 Task: In the  document Dav.odt ,change text color to 'Dark Green' Insert the mentioned shape on left side of the text 'Heart'. Change color of the shape to  BlueChange shape height to 0.9
Action: Mouse pressed left at (296, 397)
Screenshot: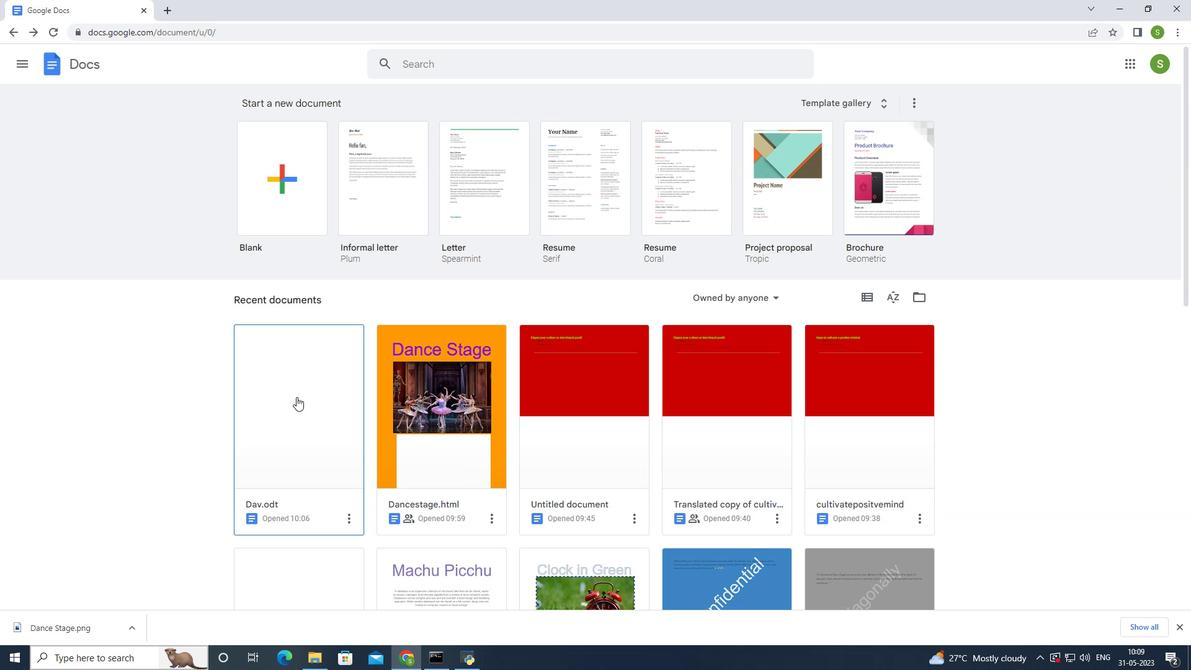 
Action: Mouse moved to (323, 208)
Screenshot: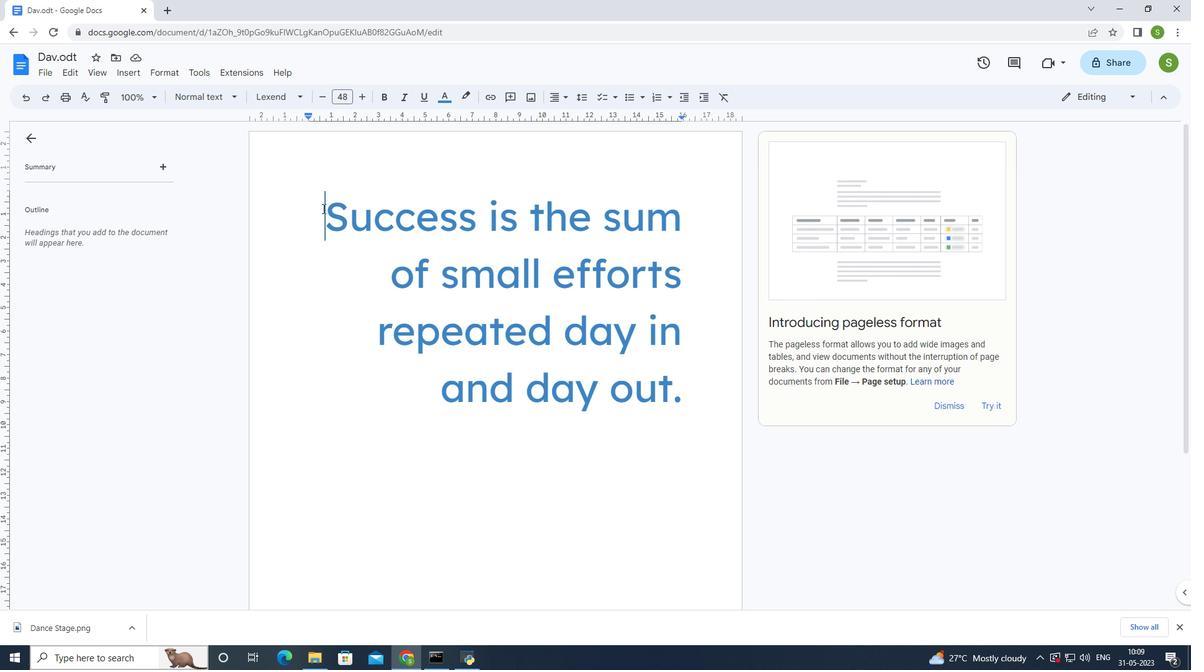 
Action: Mouse pressed left at (323, 208)
Screenshot: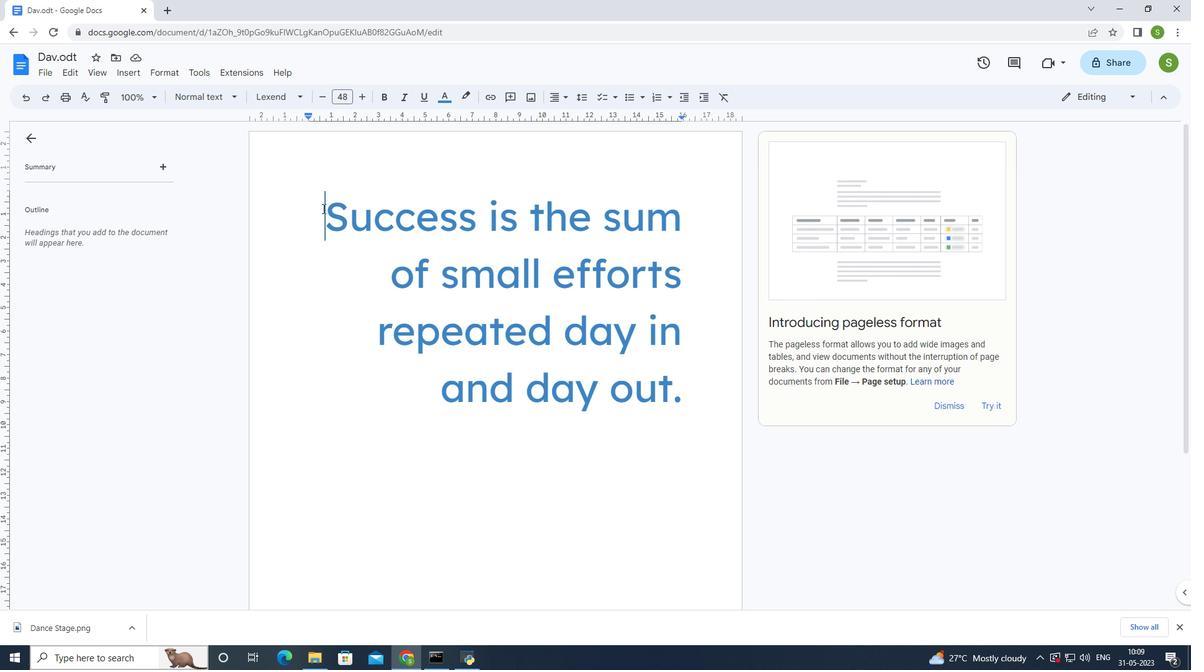 
Action: Mouse moved to (442, 91)
Screenshot: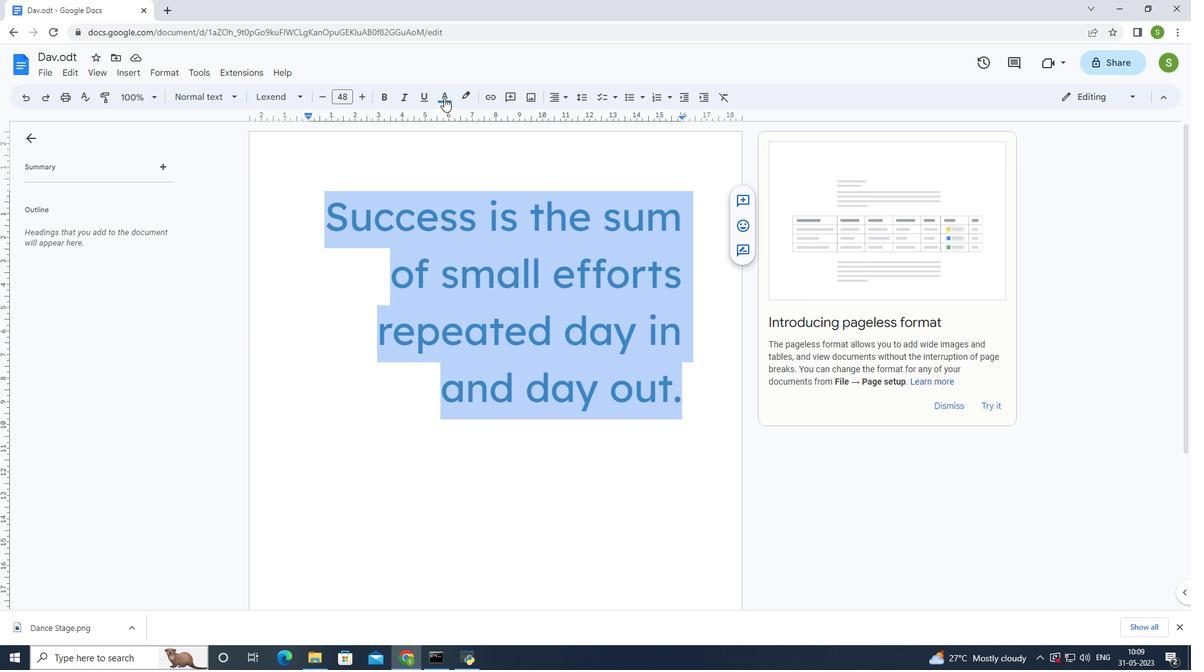 
Action: Mouse pressed left at (442, 91)
Screenshot: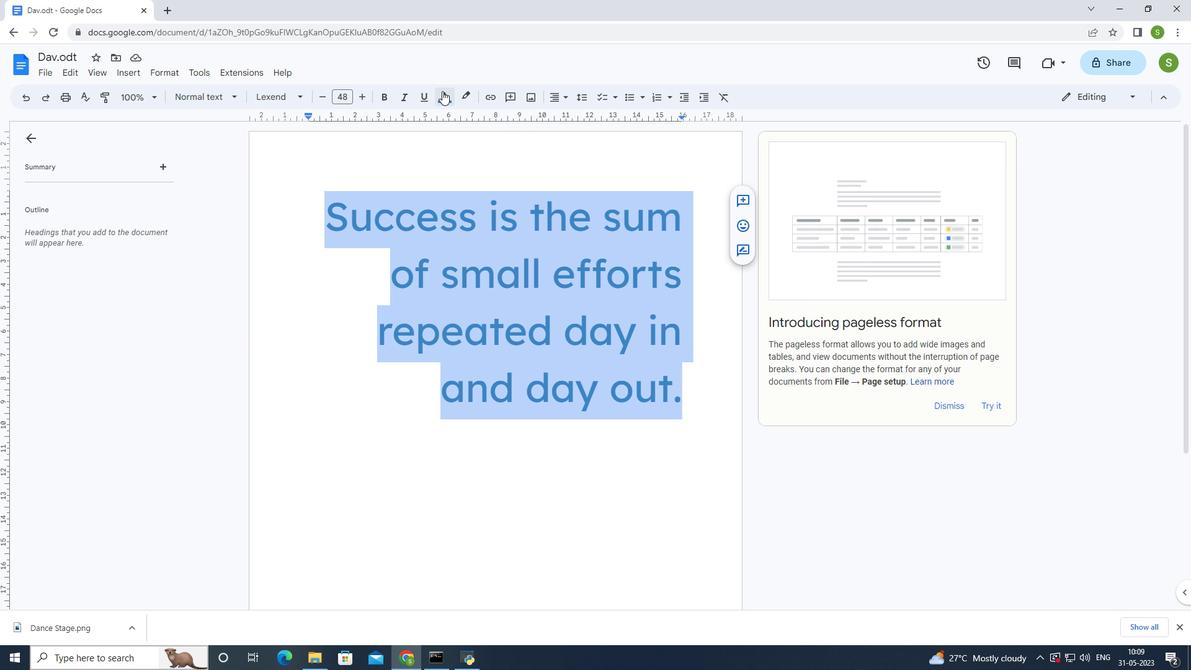 
Action: Mouse moved to (506, 202)
Screenshot: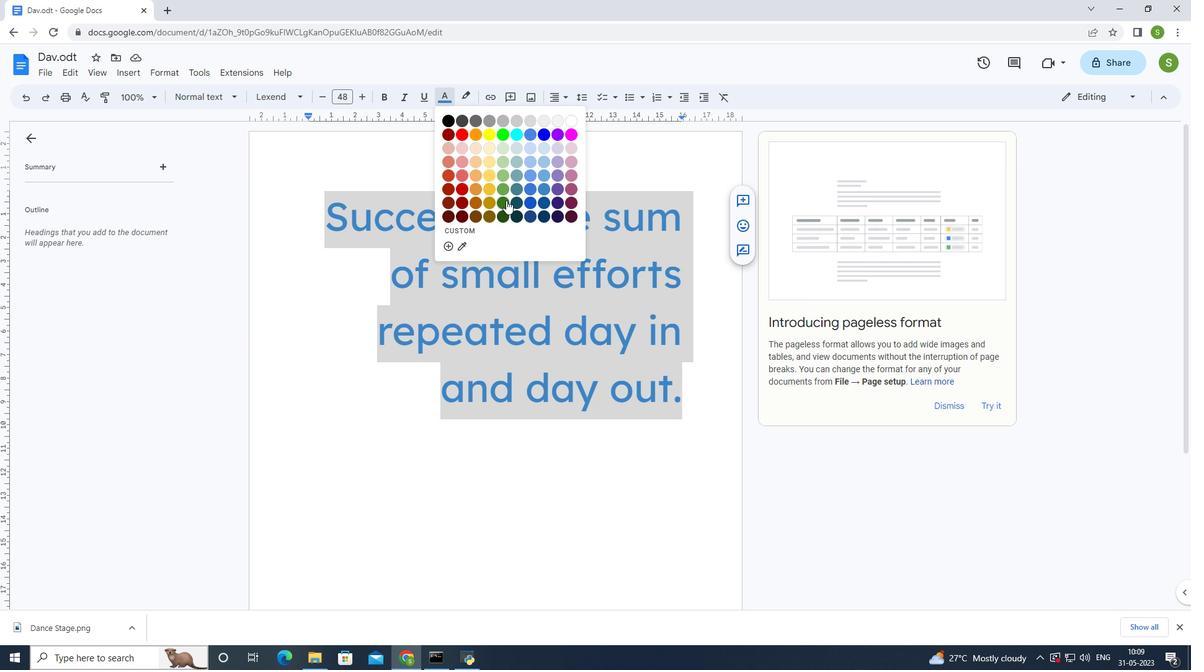 
Action: Mouse pressed left at (506, 202)
Screenshot: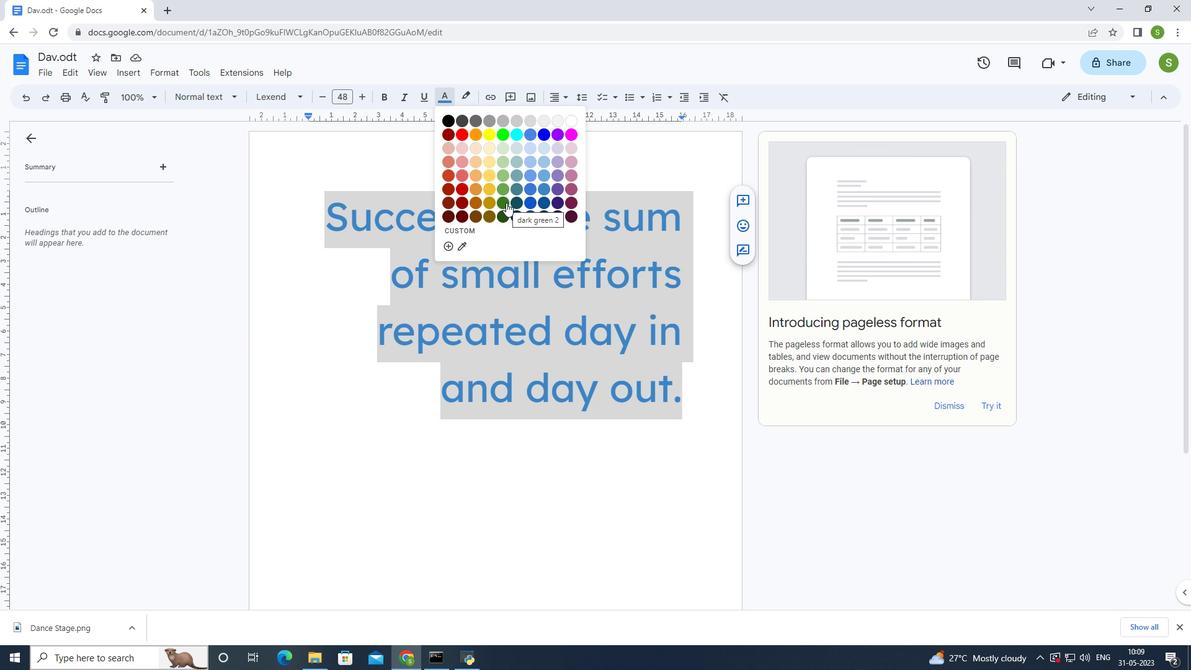 
Action: Mouse moved to (562, 98)
Screenshot: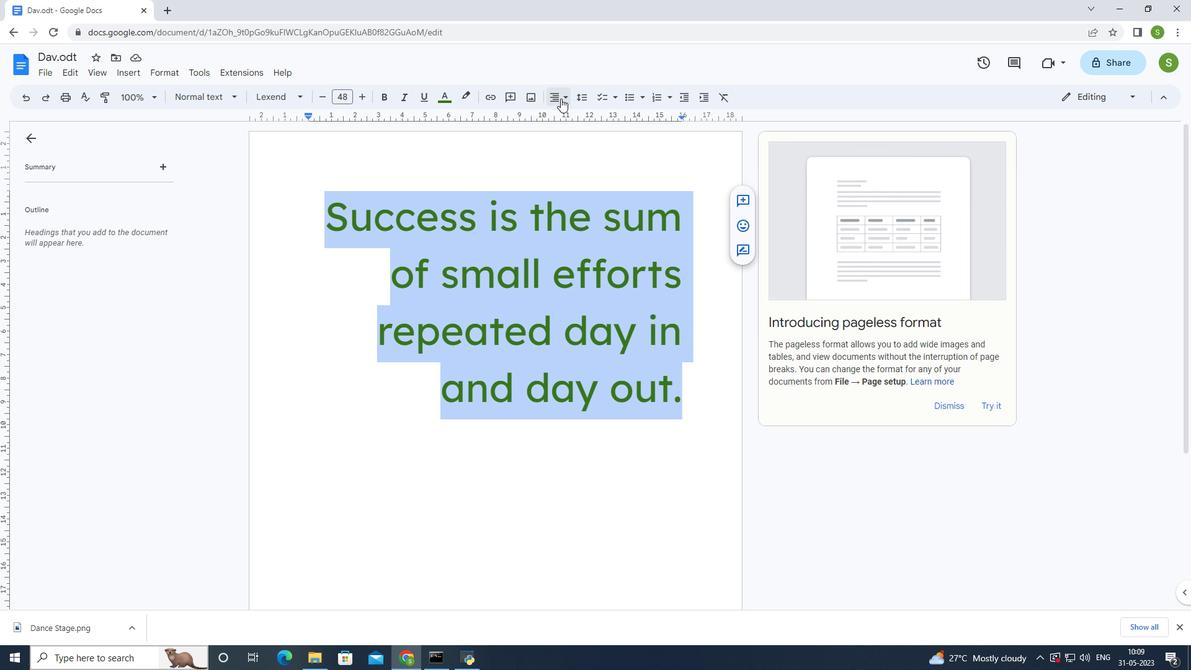 
Action: Mouse pressed left at (562, 98)
Screenshot: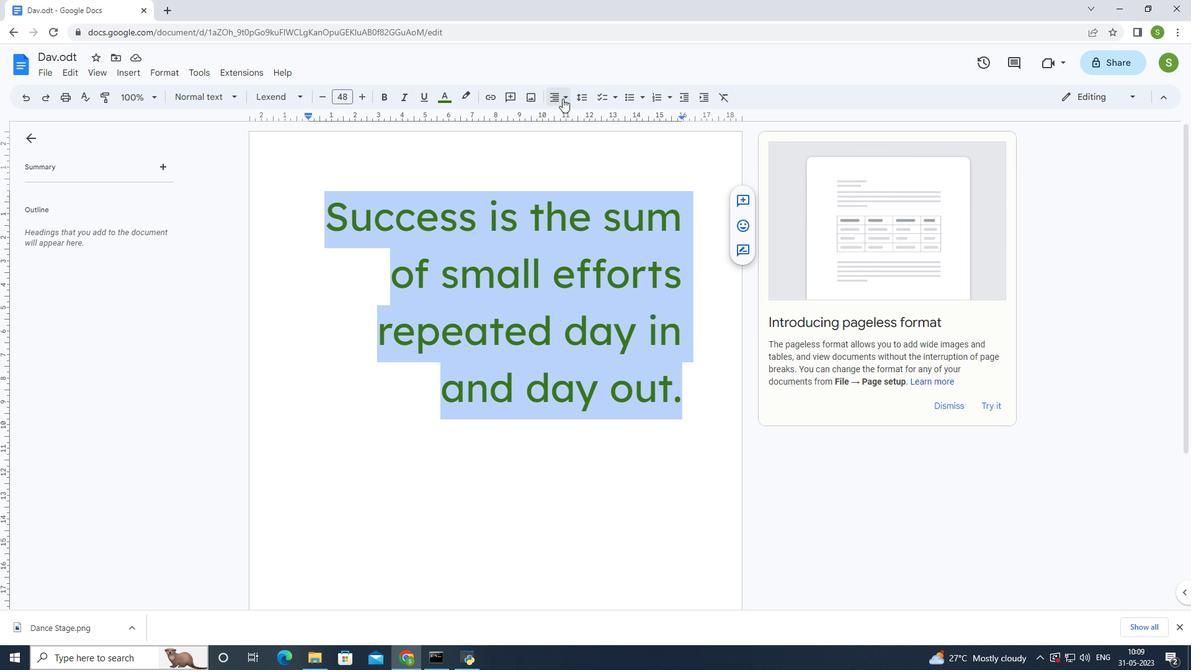 
Action: Mouse moved to (557, 125)
Screenshot: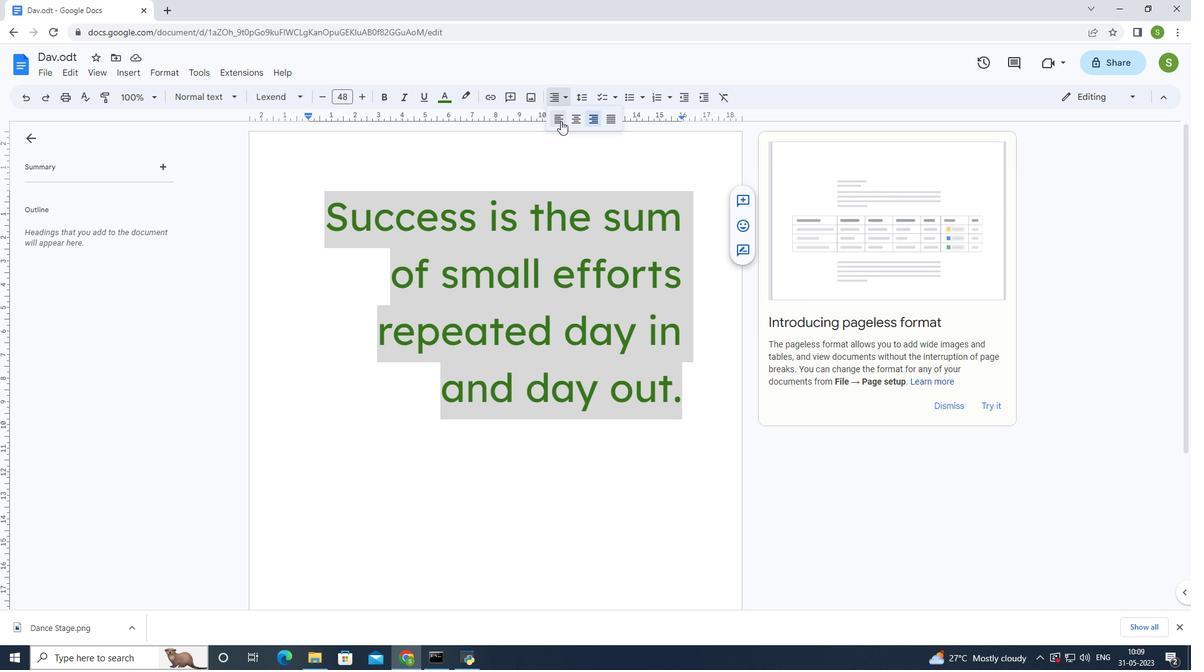 
Action: Mouse pressed left at (557, 125)
Screenshot: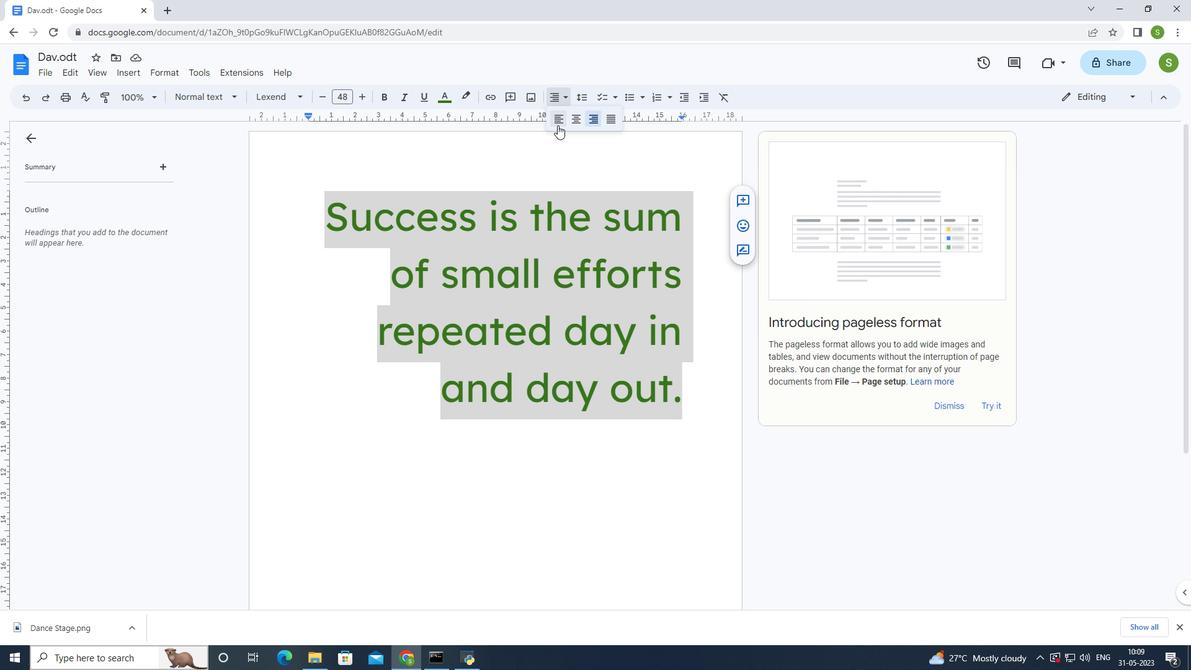 
Action: Mouse moved to (613, 443)
Screenshot: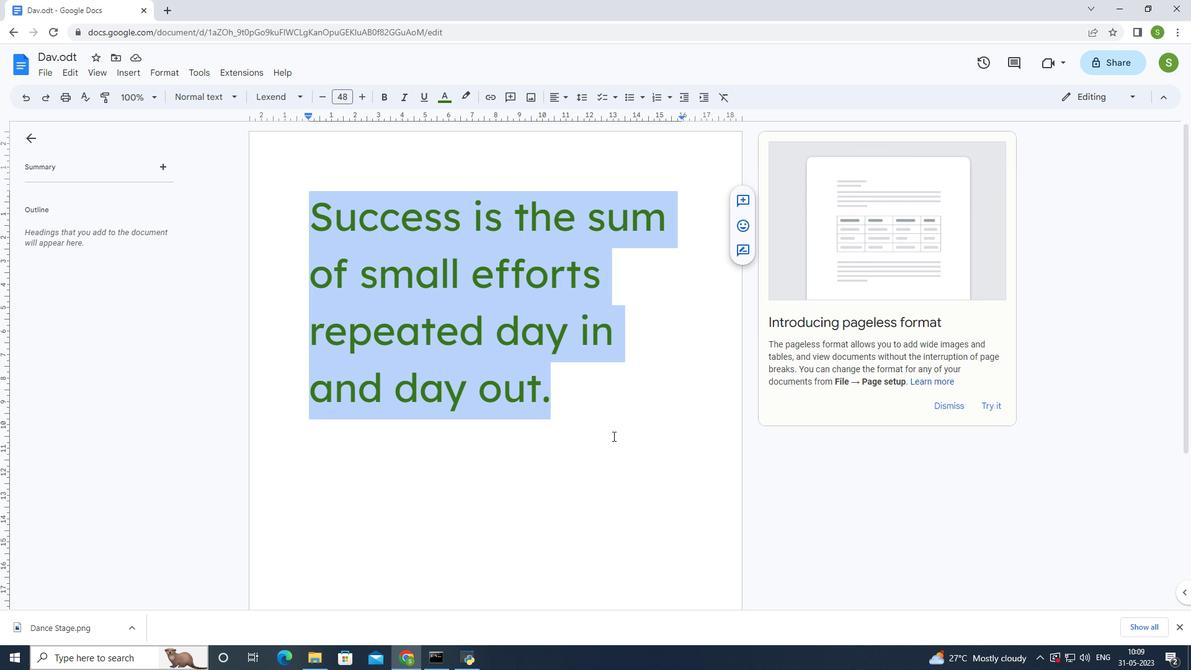
Action: Mouse pressed left at (613, 443)
Screenshot: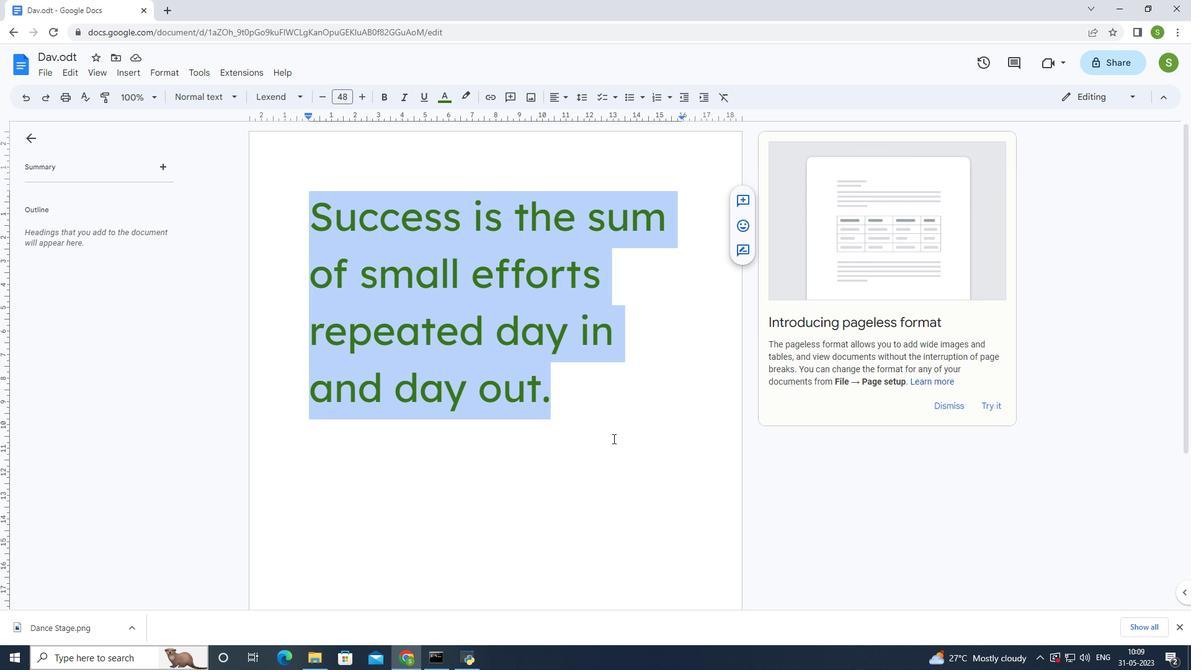 
Action: Mouse moved to (523, 481)
Screenshot: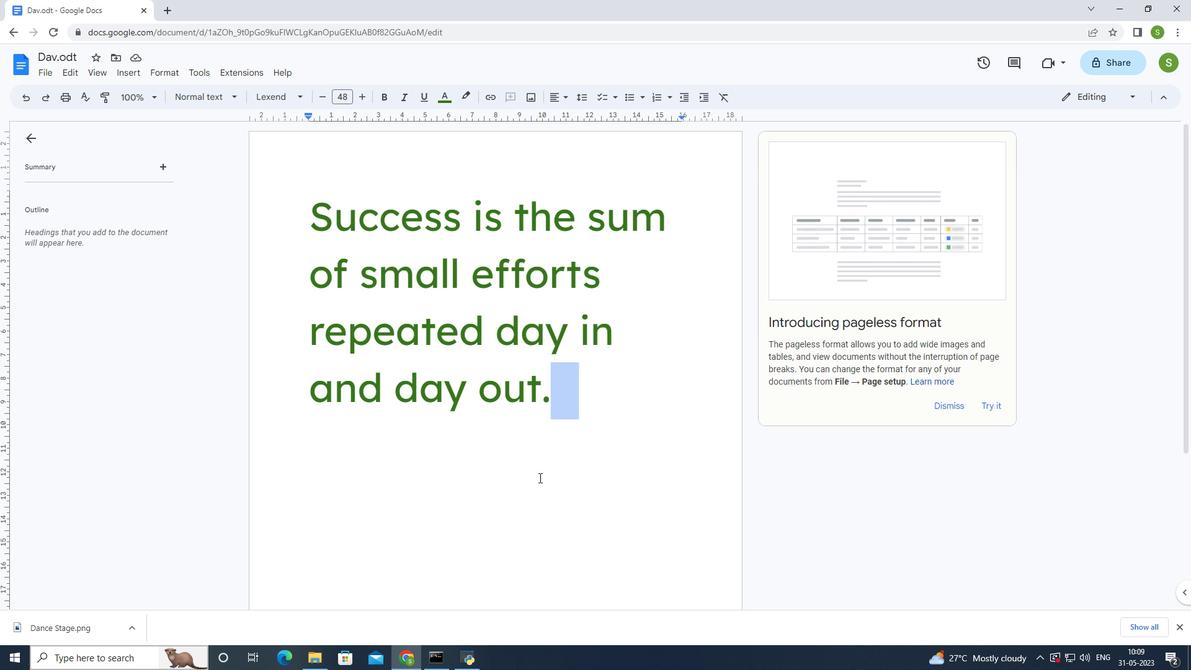 
Action: Mouse pressed left at (523, 481)
Screenshot: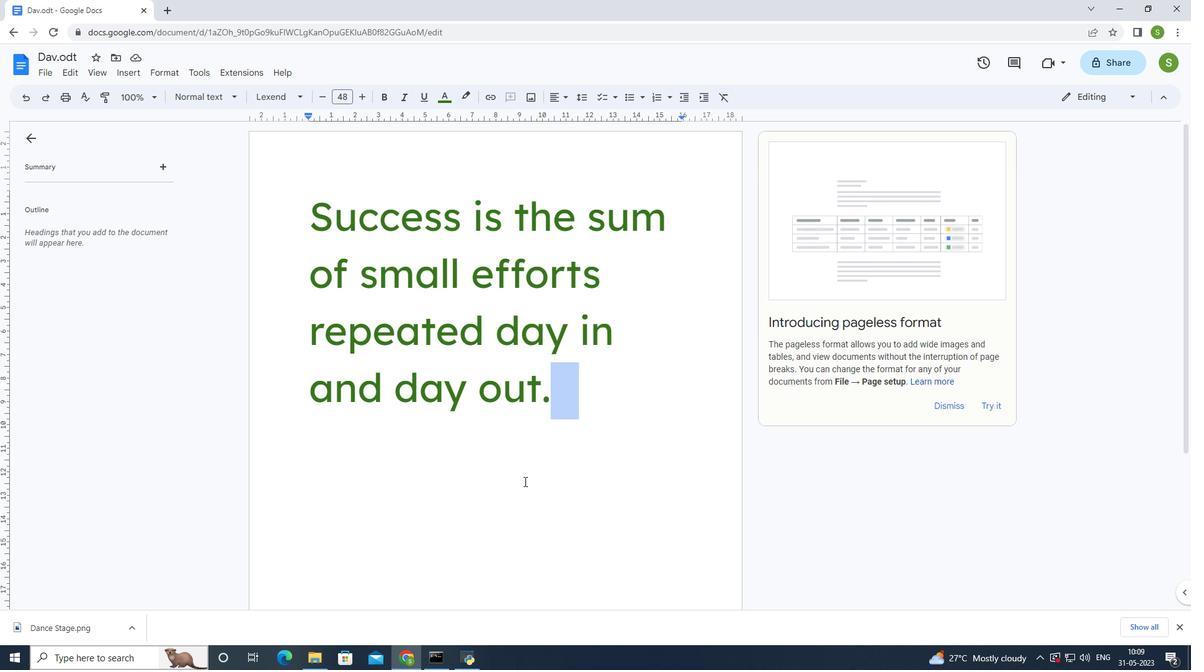 
Action: Mouse moved to (639, 390)
Screenshot: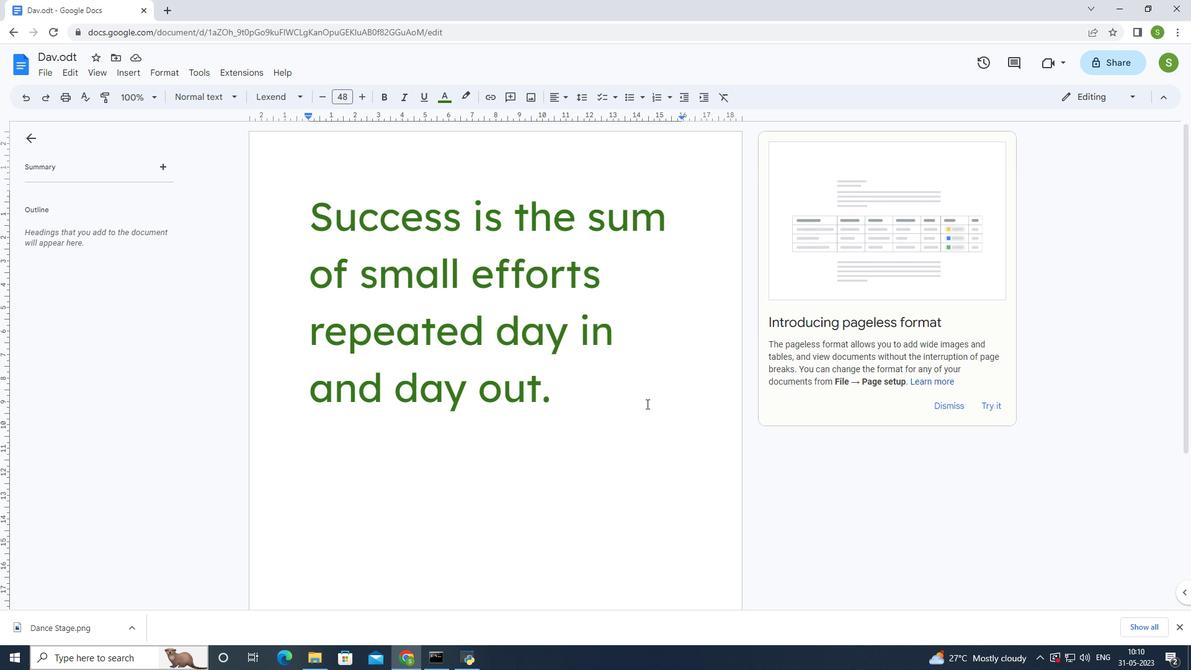 
Action: Mouse pressed left at (639, 390)
Screenshot: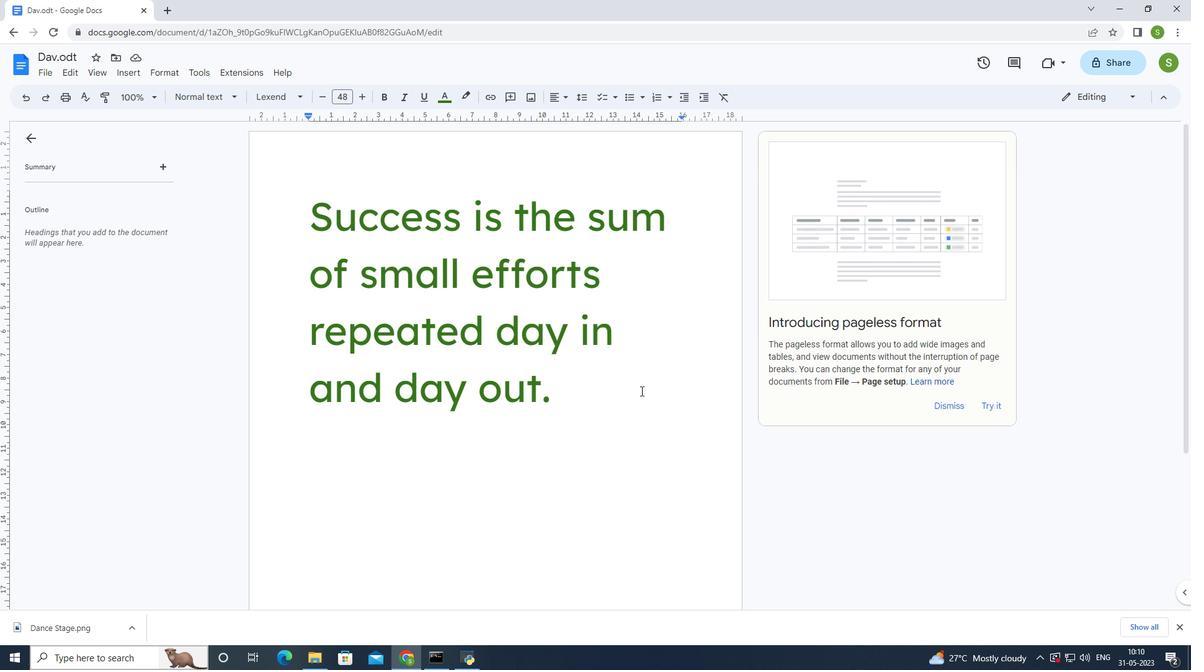 
Action: Mouse moved to (640, 389)
Screenshot: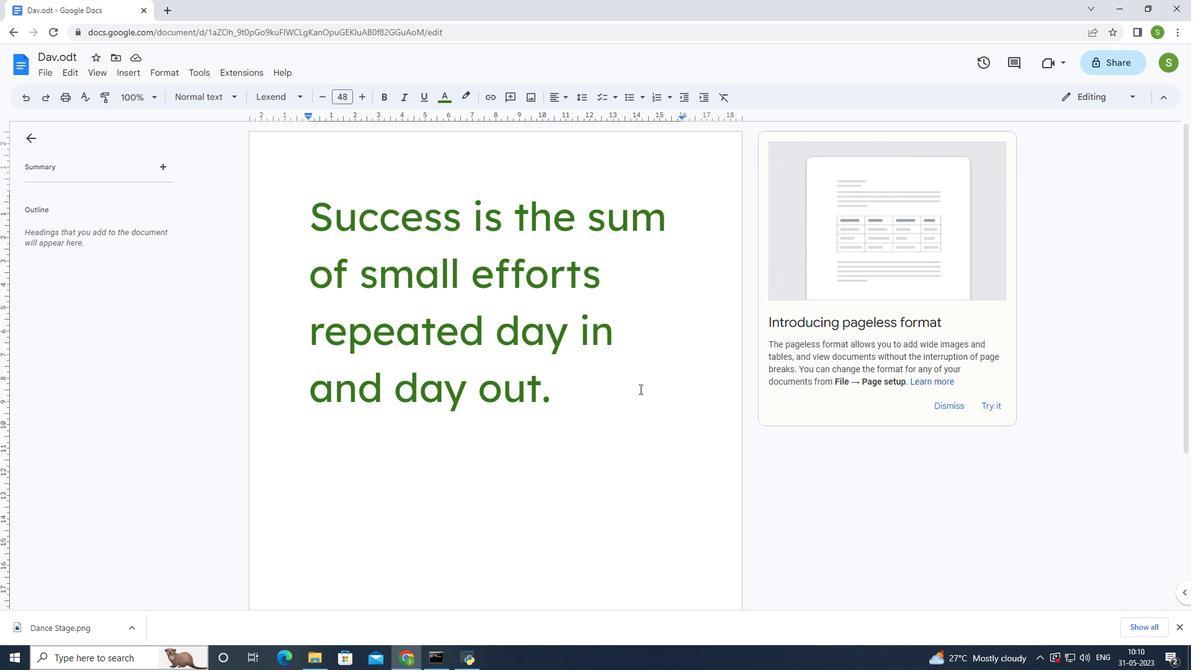 
Action: Key pressed <Key.enter>
Screenshot: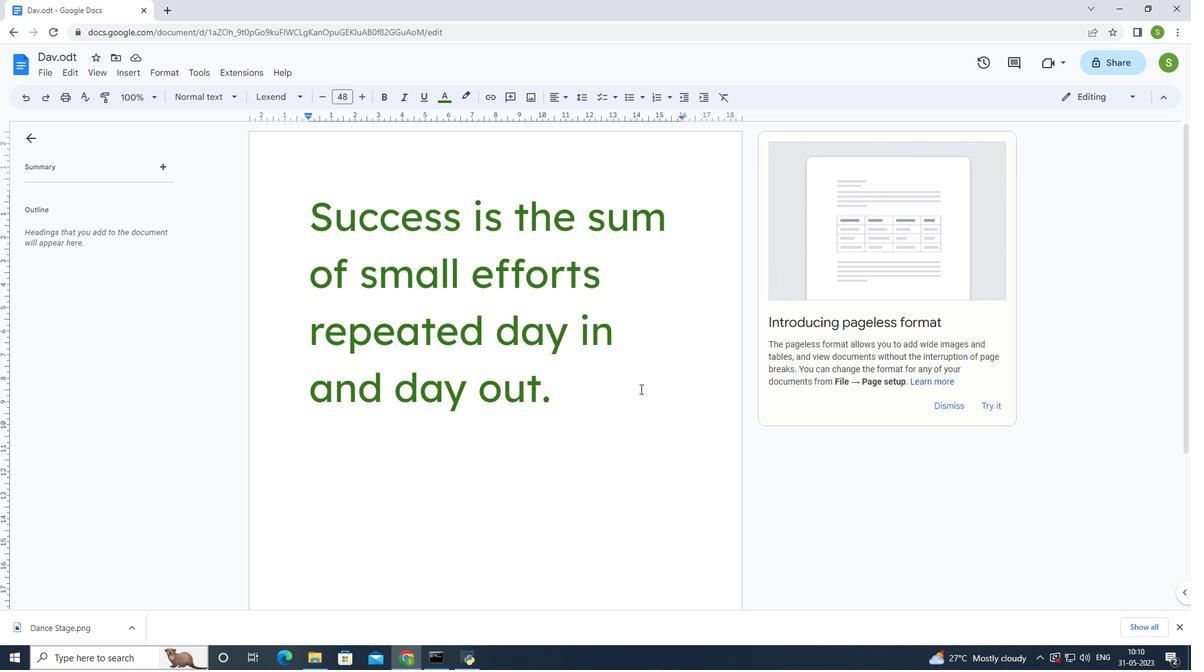 
Action: Mouse moved to (70, 75)
Screenshot: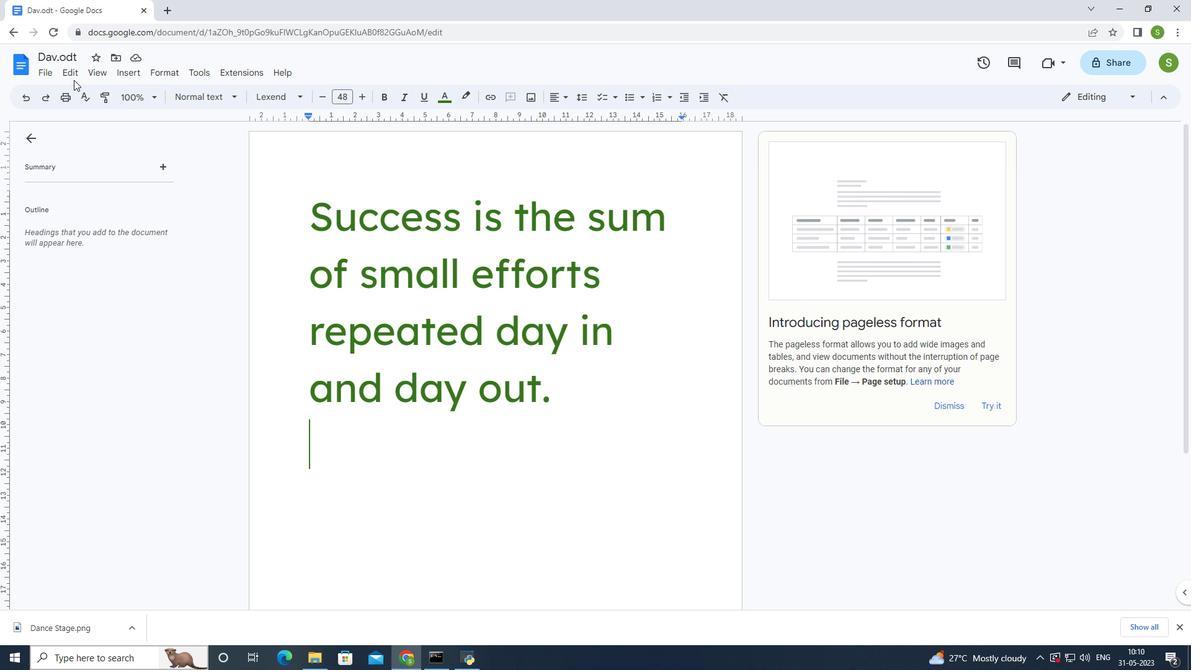 
Action: Mouse pressed left at (70, 75)
Screenshot: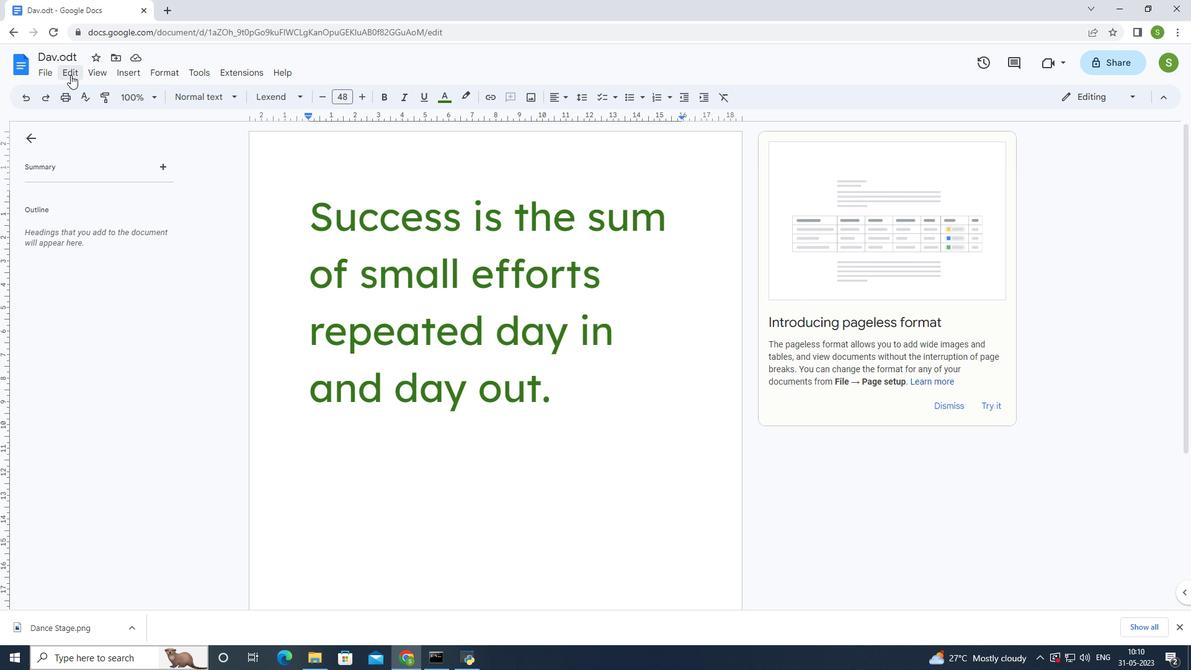 
Action: Mouse moved to (194, 127)
Screenshot: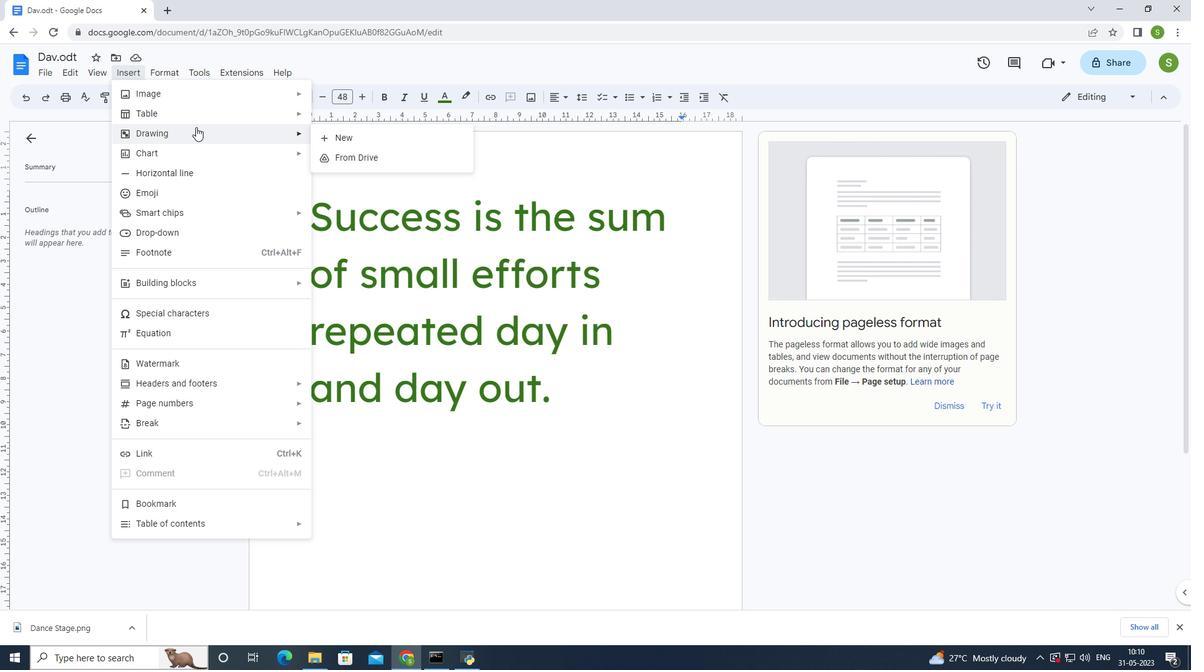 
Action: Mouse pressed left at (194, 127)
Screenshot: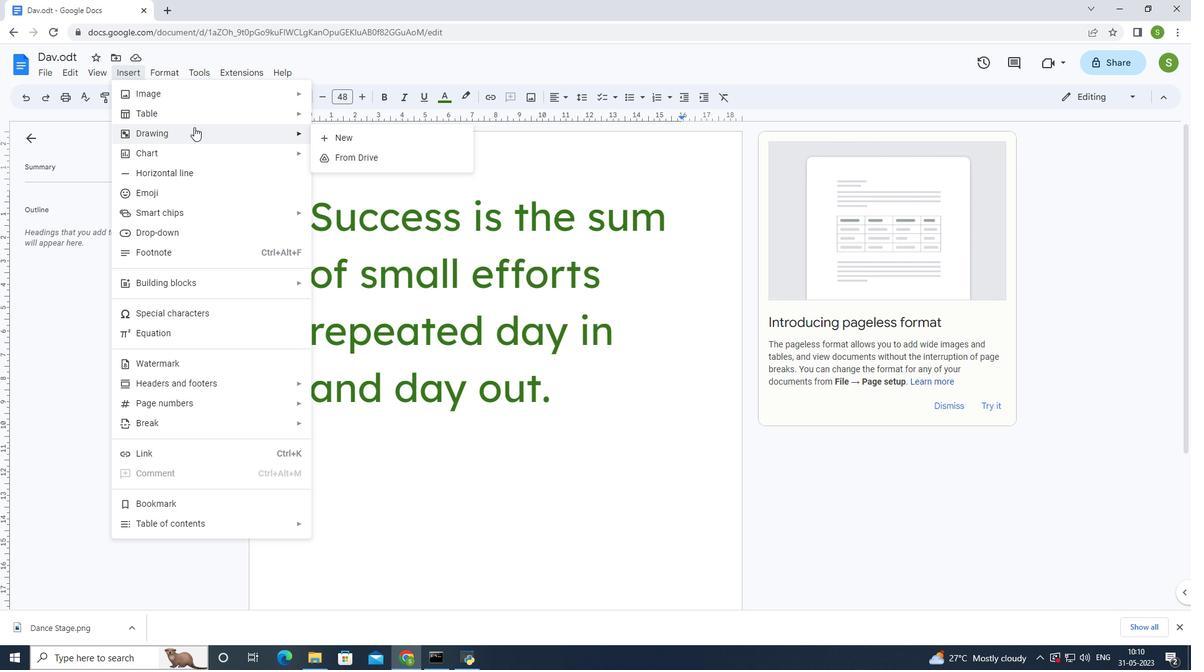 
Action: Mouse moved to (319, 134)
Screenshot: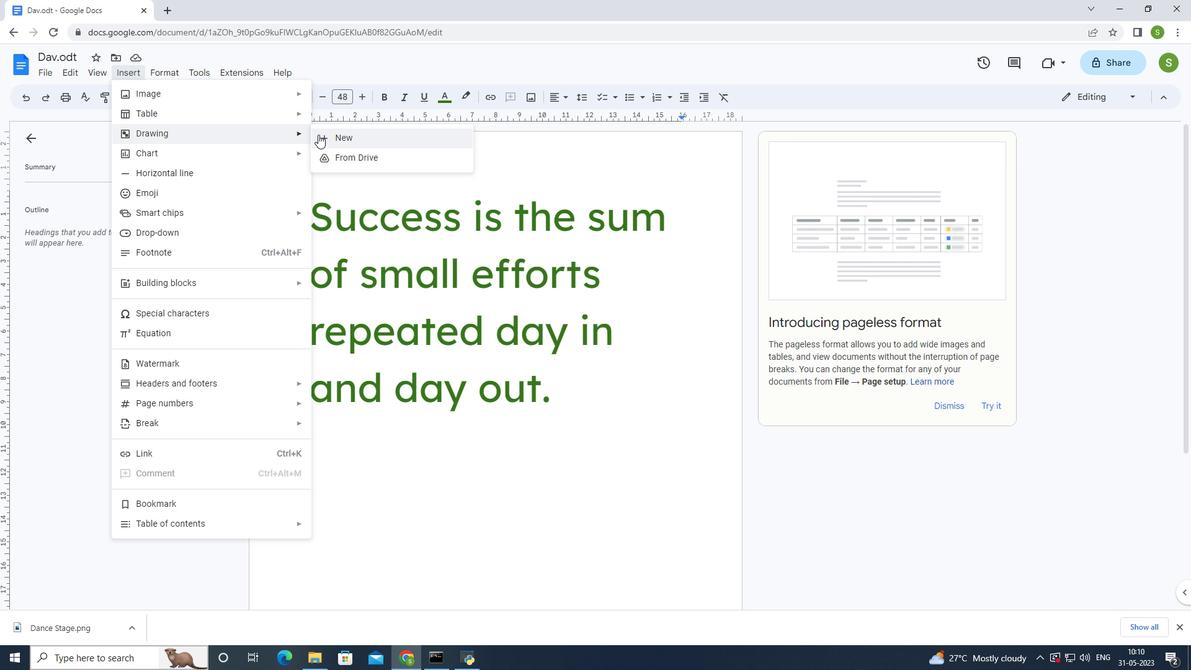 
Action: Mouse pressed left at (319, 134)
Screenshot: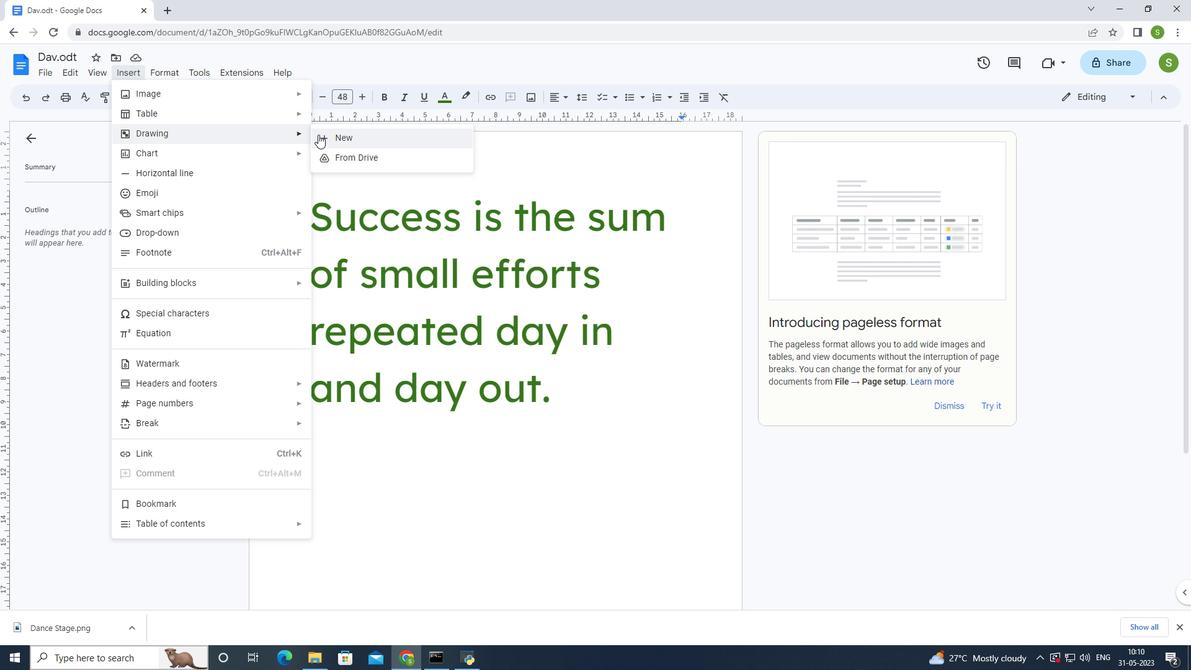 
Action: Mouse moved to (463, 124)
Screenshot: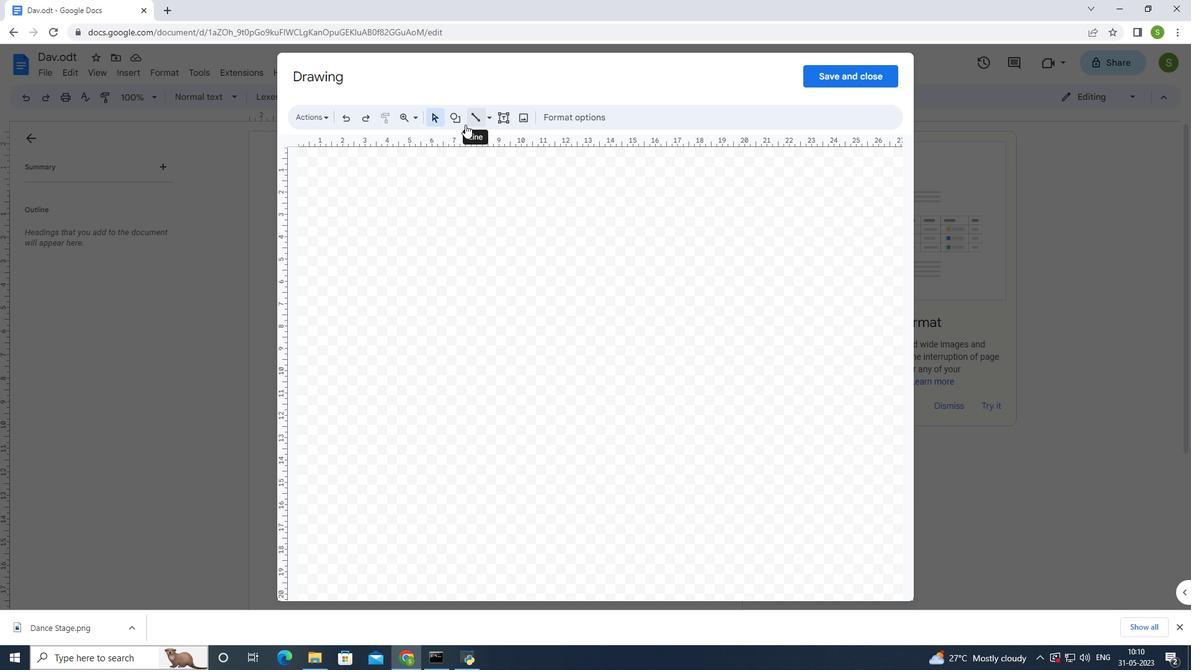 
Action: Mouse pressed left at (463, 124)
Screenshot: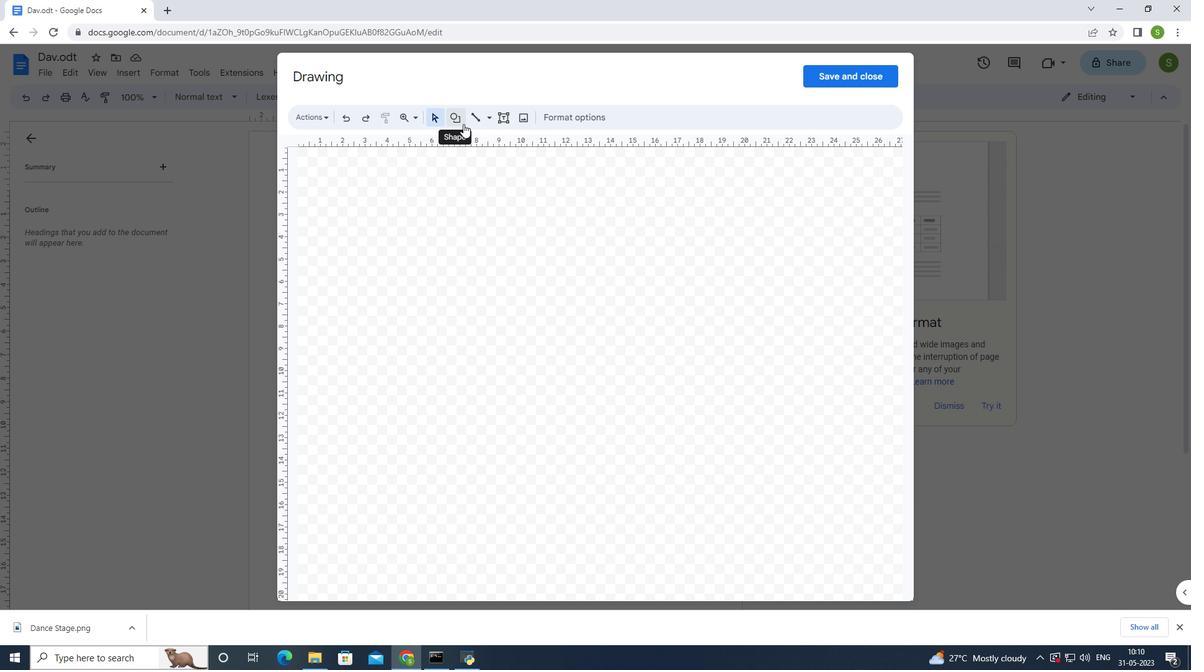 
Action: Mouse moved to (634, 196)
Screenshot: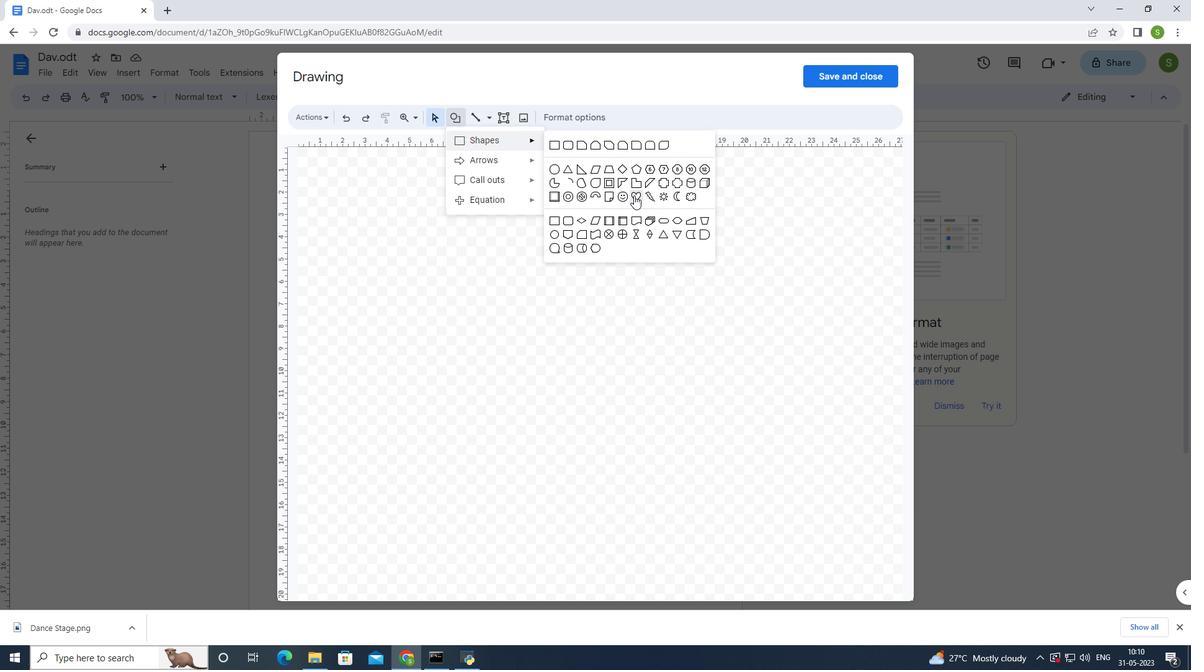 
Action: Mouse pressed left at (634, 196)
Screenshot: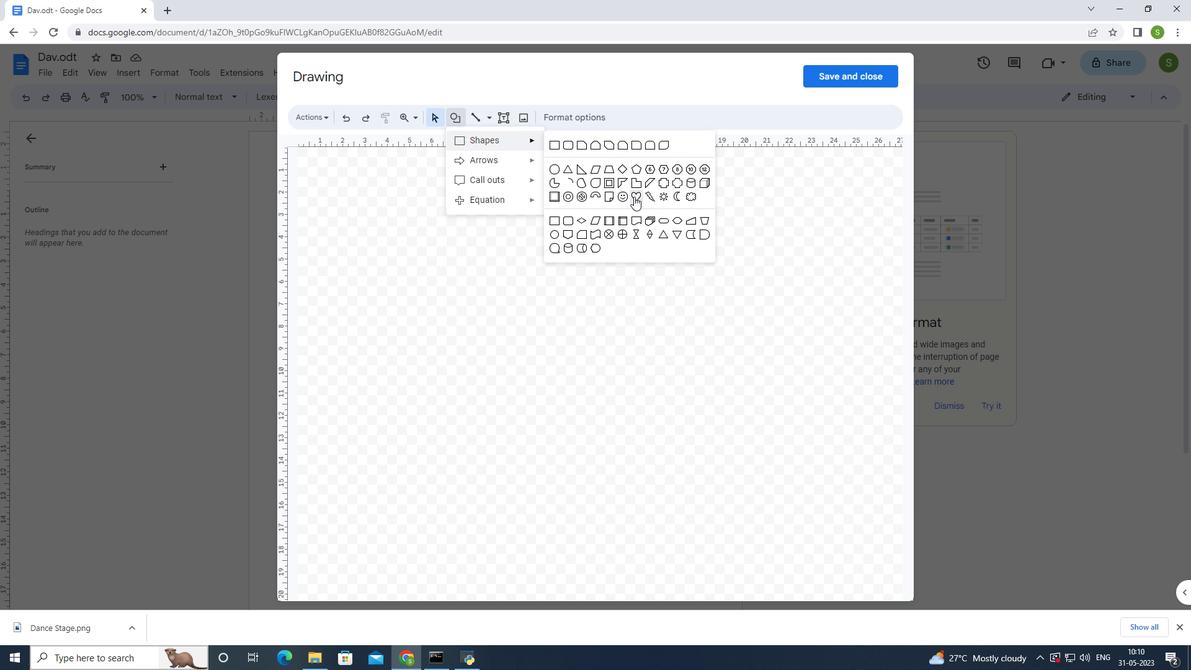 
Action: Mouse moved to (480, 212)
Screenshot: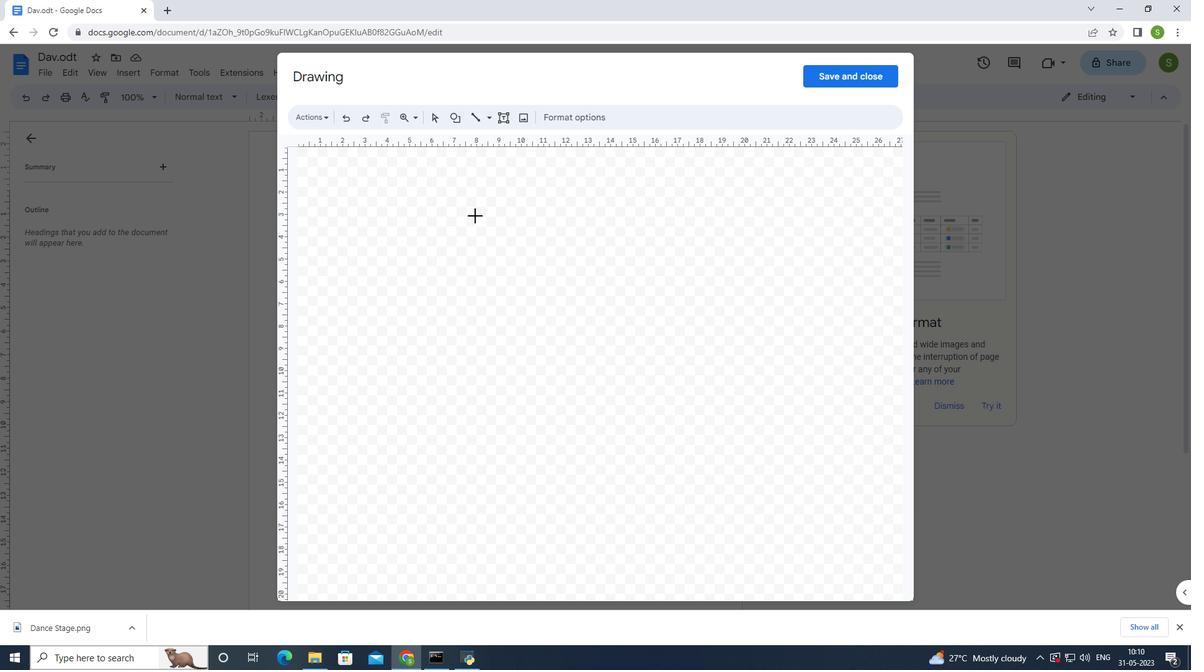 
Action: Mouse pressed left at (480, 212)
Screenshot: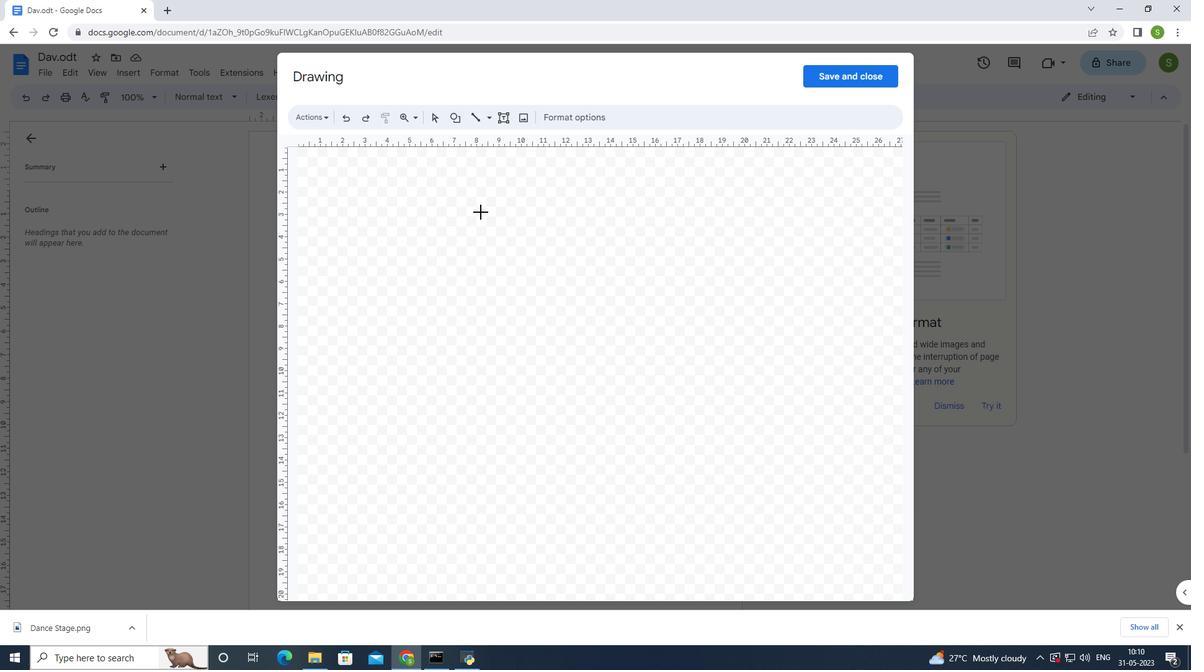 
Action: Mouse moved to (479, 212)
Screenshot: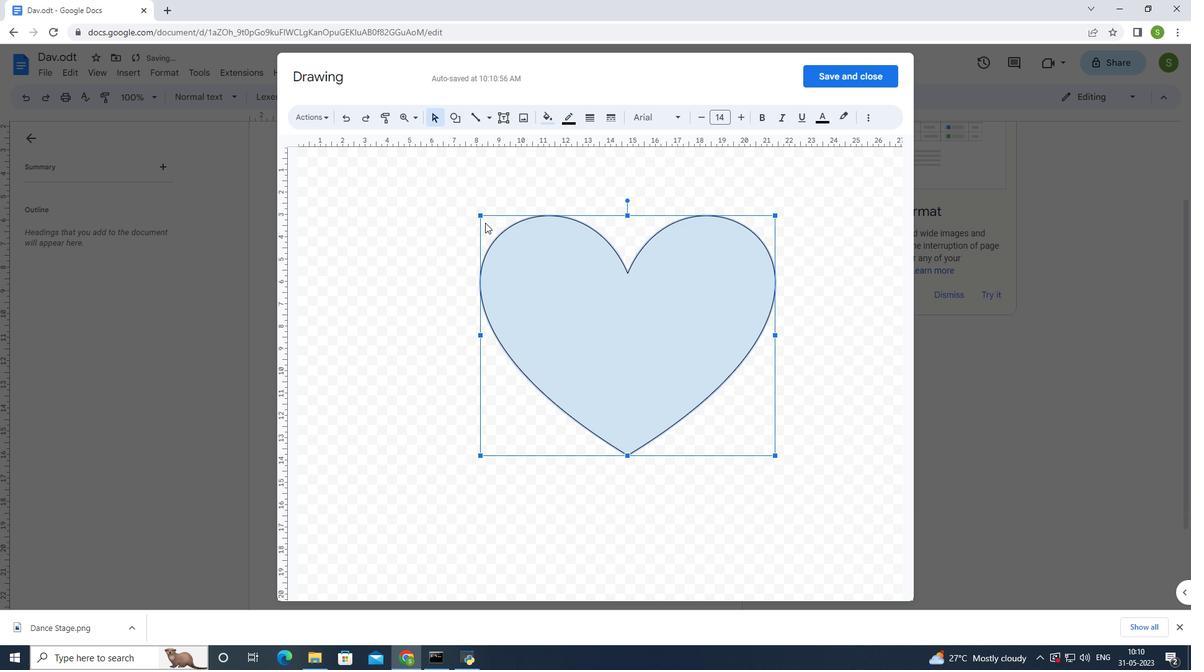 
Action: Mouse pressed left at (479, 212)
Screenshot: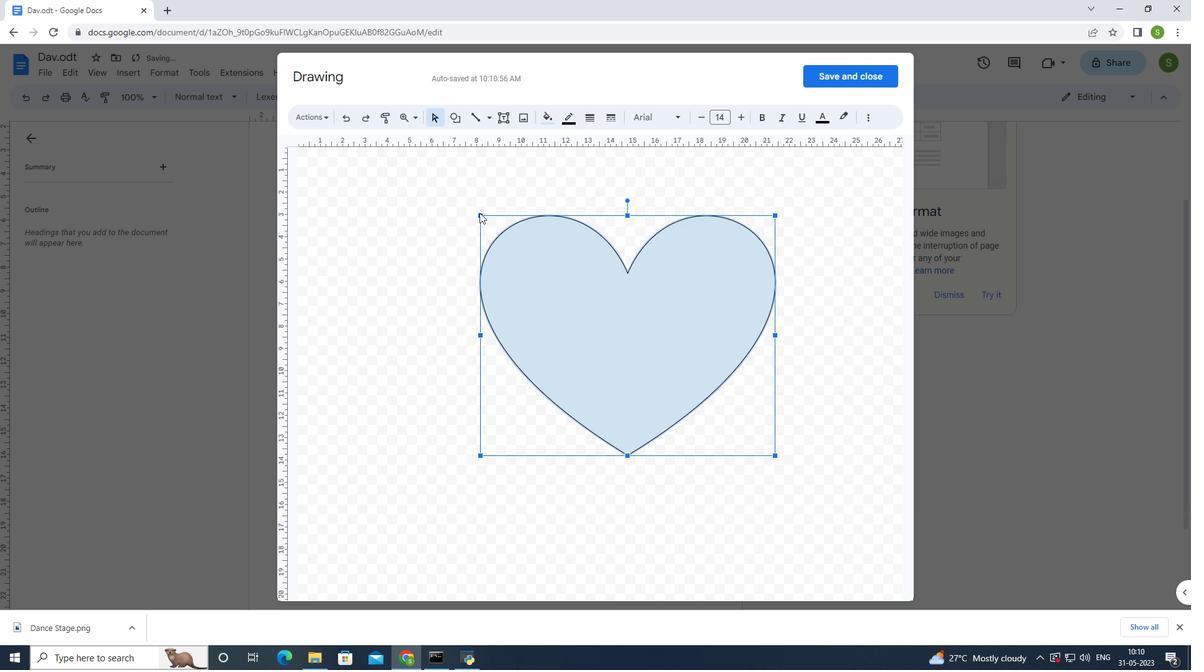 
Action: Mouse moved to (479, 215)
Screenshot: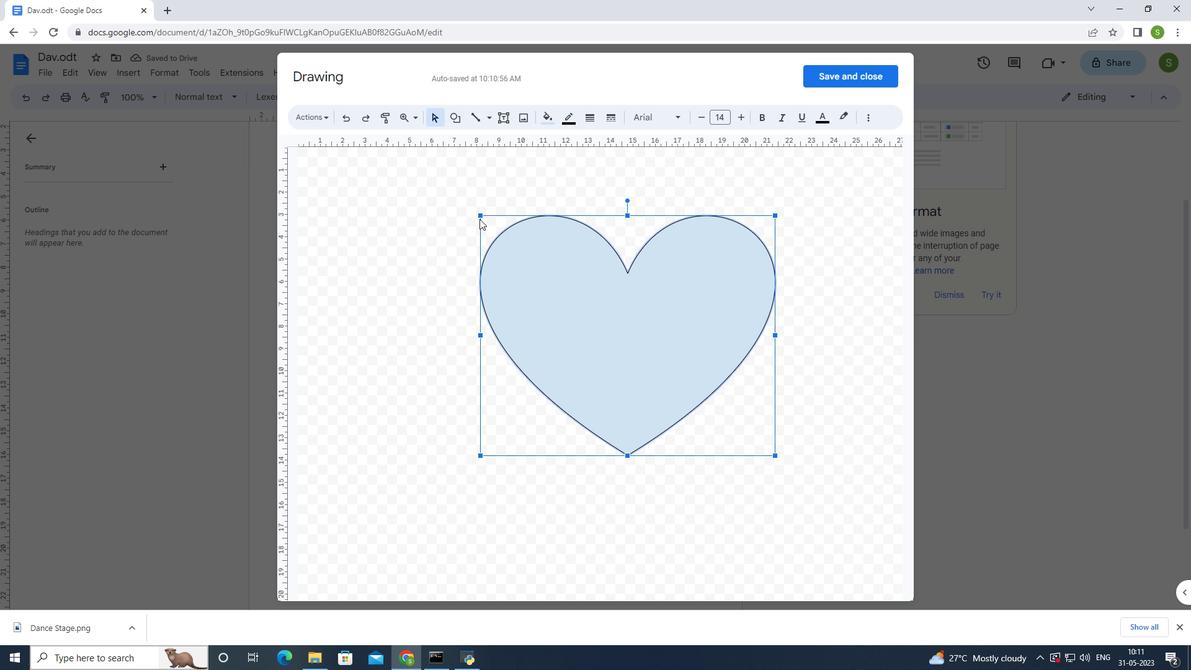 
Action: Mouse pressed left at (479, 215)
Screenshot: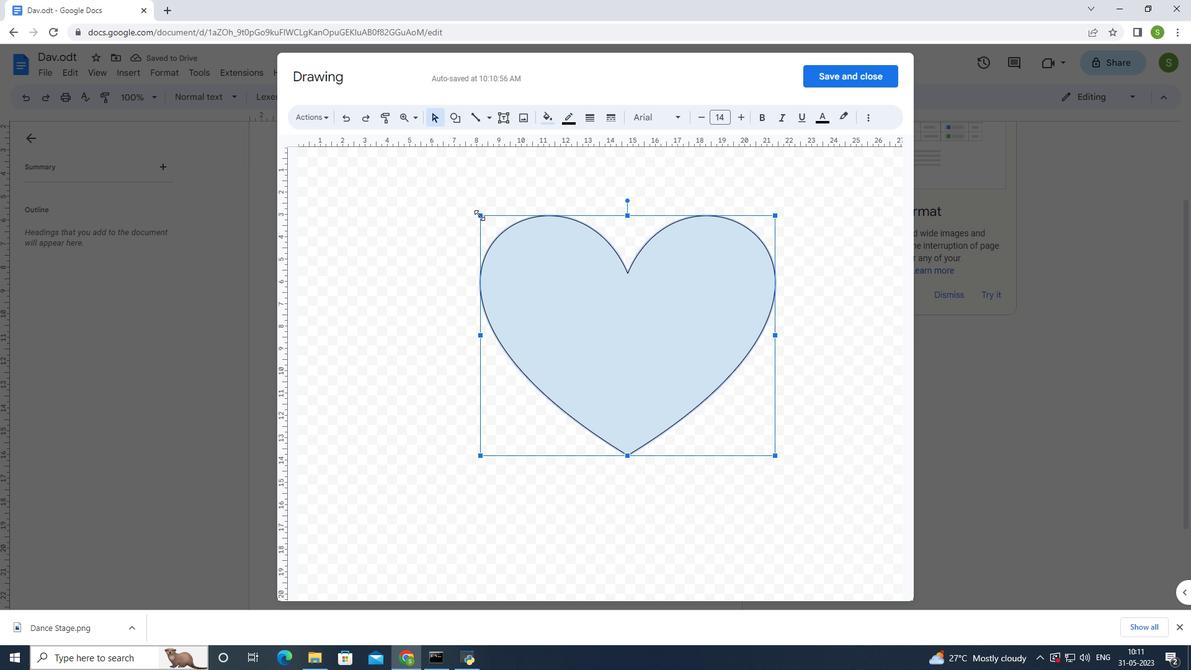 
Action: Mouse moved to (543, 116)
Screenshot: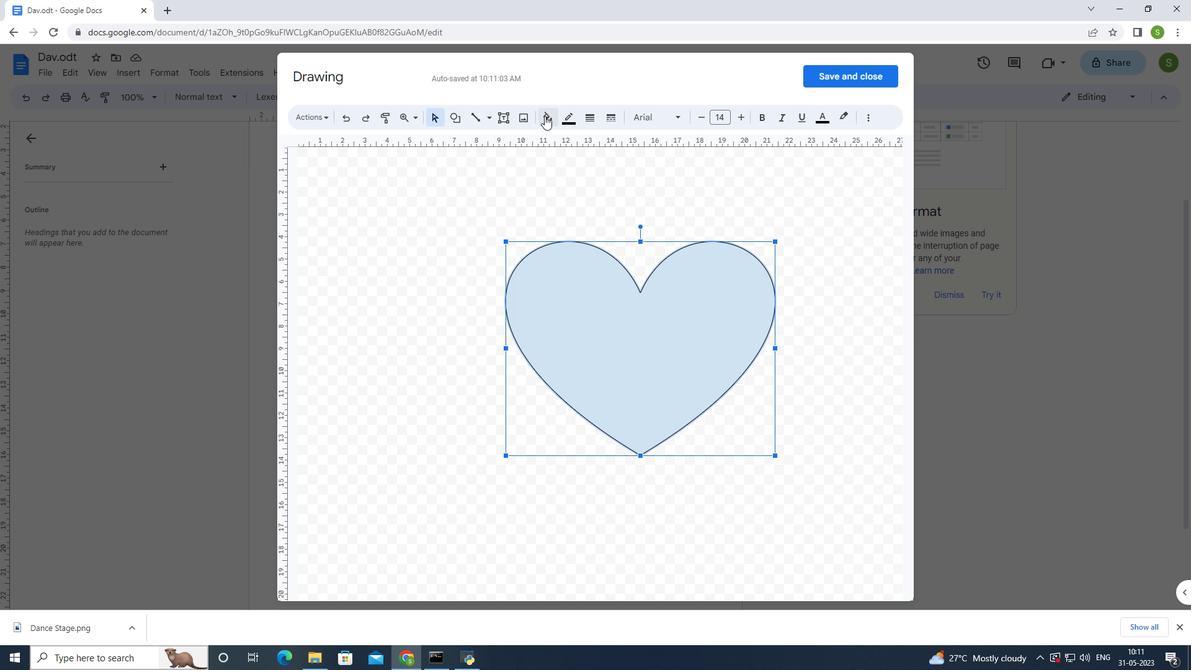 
Action: Mouse pressed left at (543, 116)
Screenshot: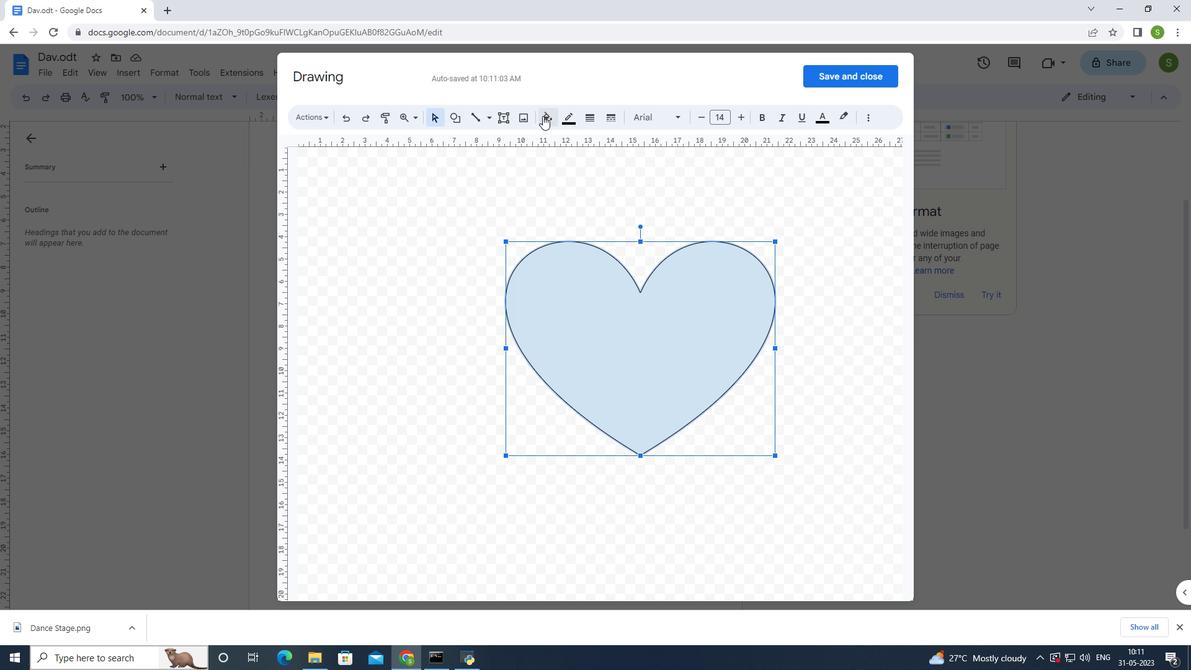 
Action: Mouse moved to (629, 271)
Screenshot: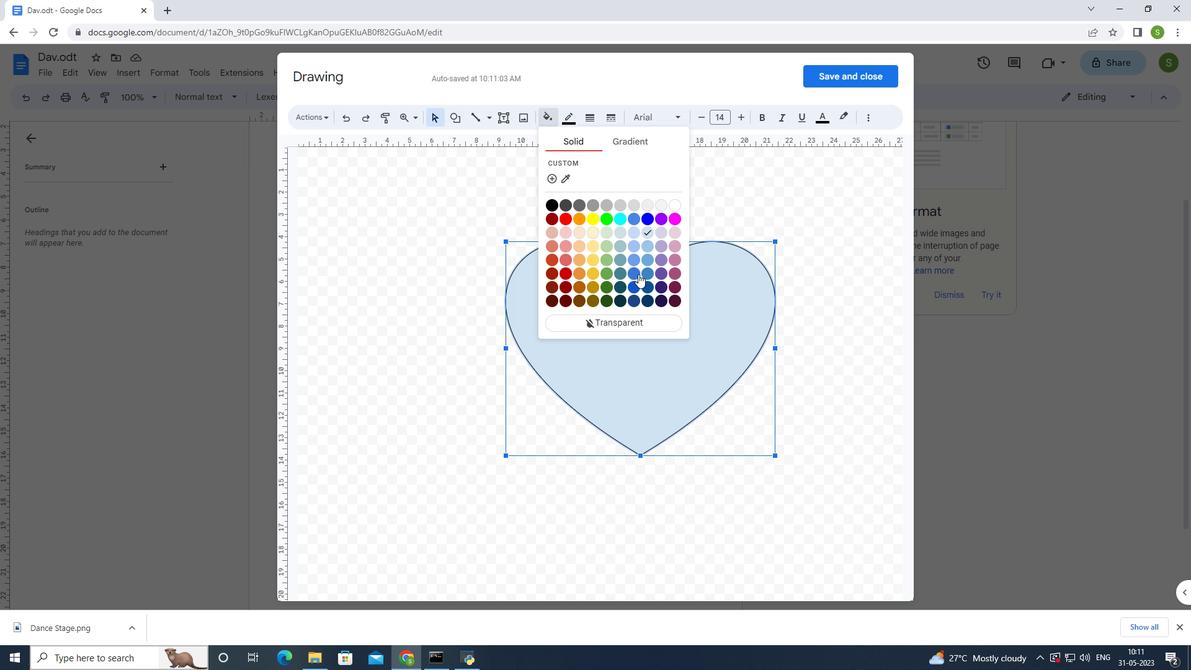 
Action: Mouse pressed left at (629, 271)
Screenshot: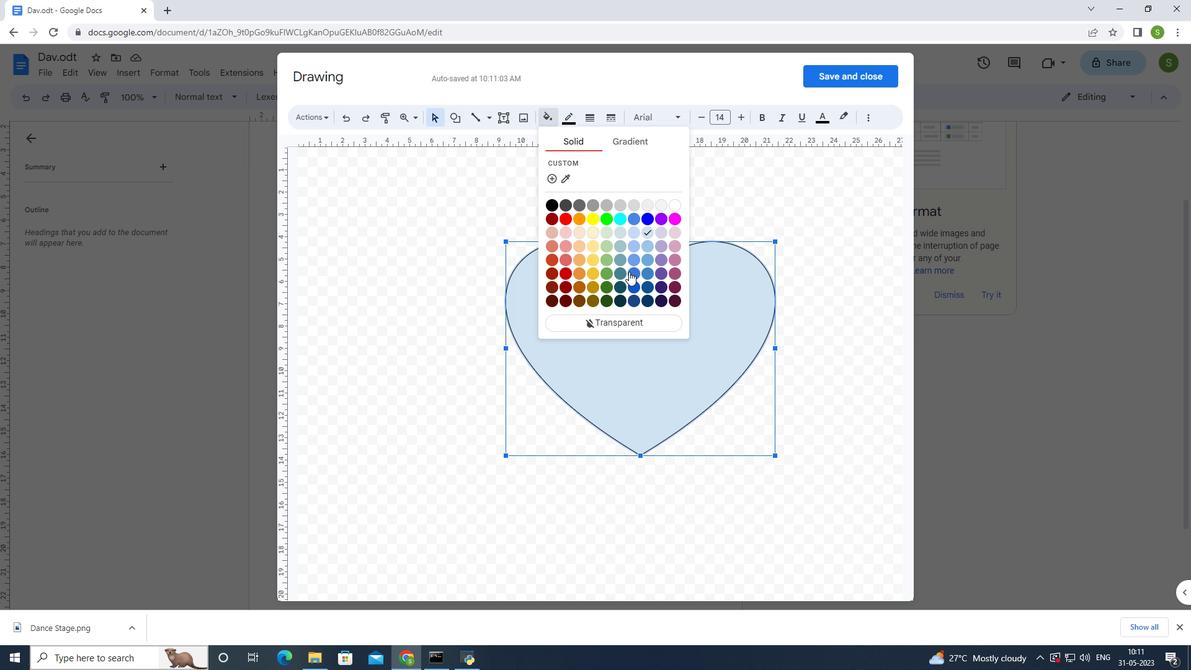 
Action: Mouse moved to (726, 245)
Screenshot: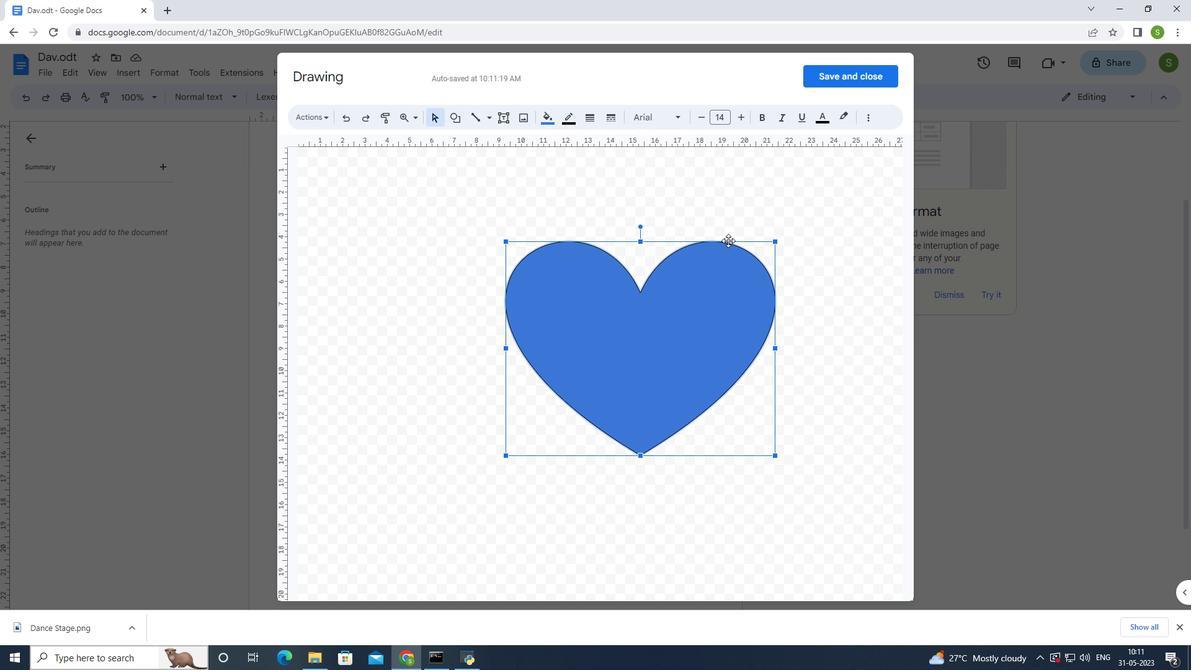 
Action: Key pressed <Key.enter>
Screenshot: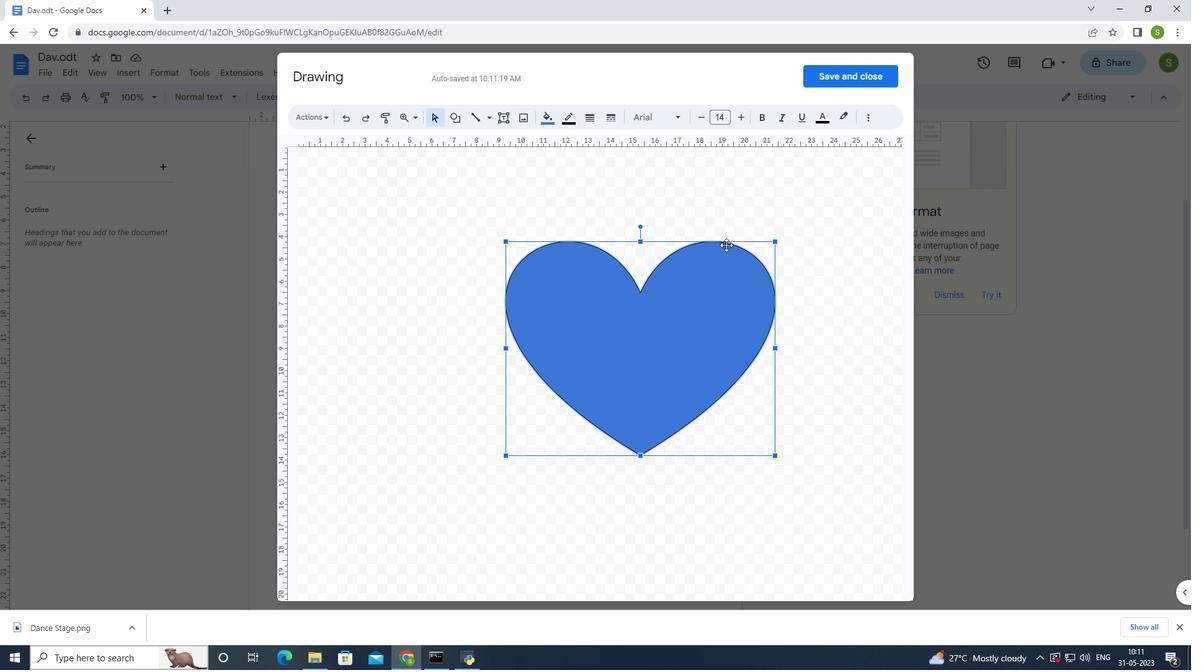 
Action: Mouse moved to (824, 82)
Screenshot: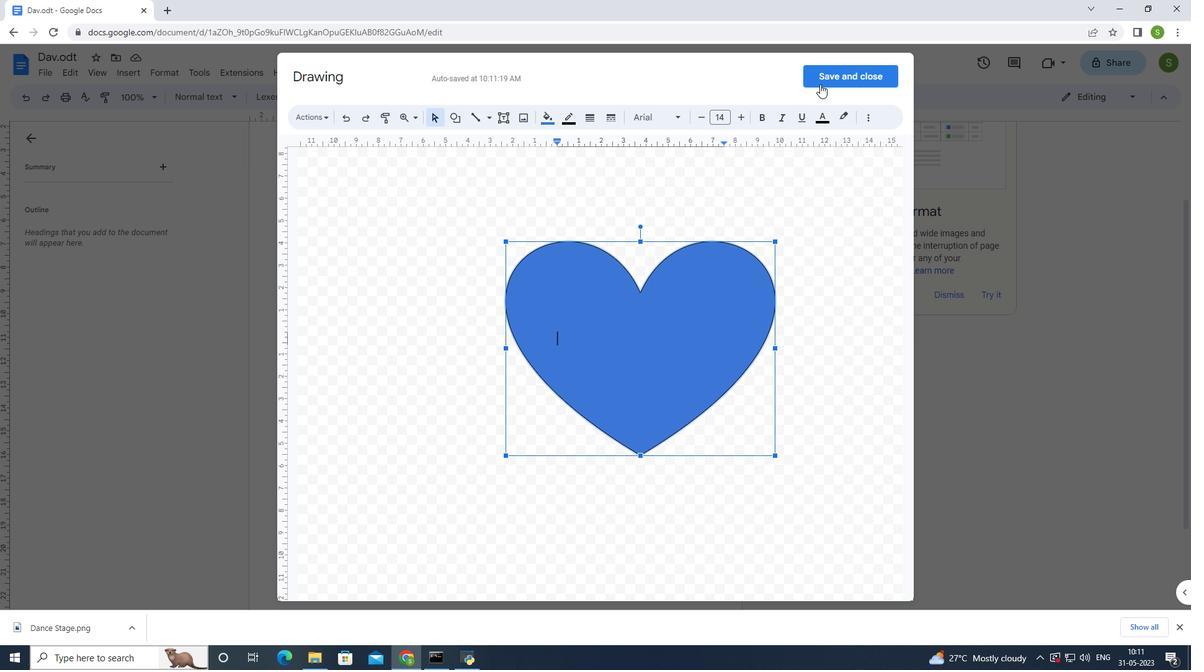 
Action: Mouse pressed left at (824, 82)
Screenshot: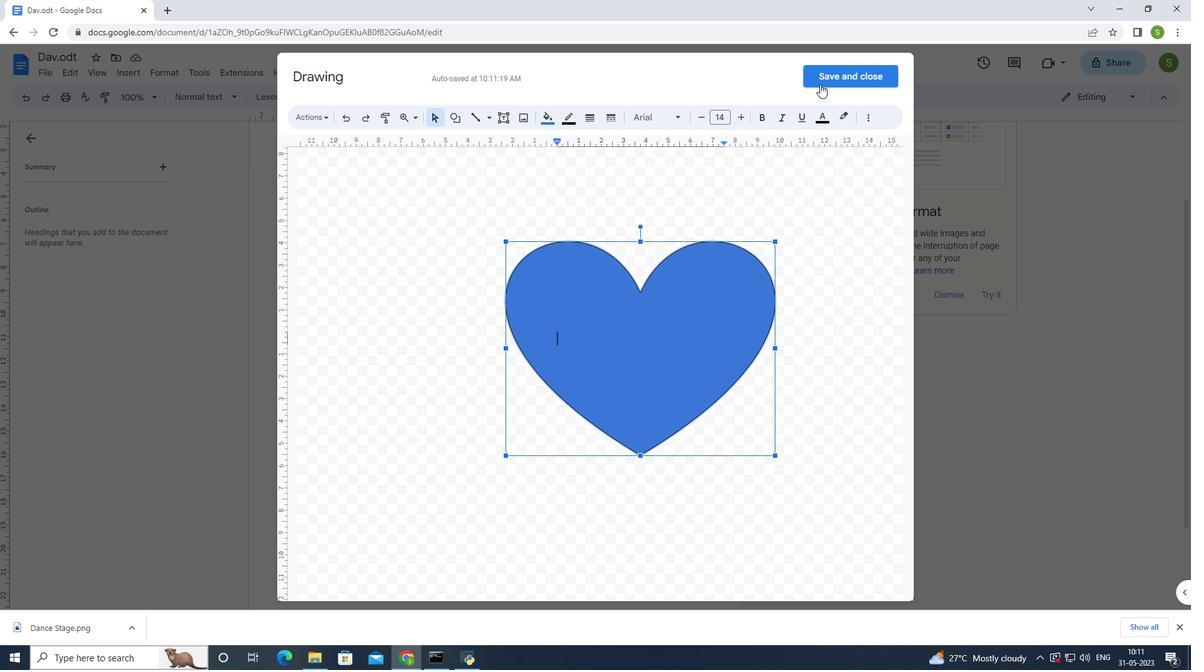 
Action: Mouse moved to (525, 428)
Screenshot: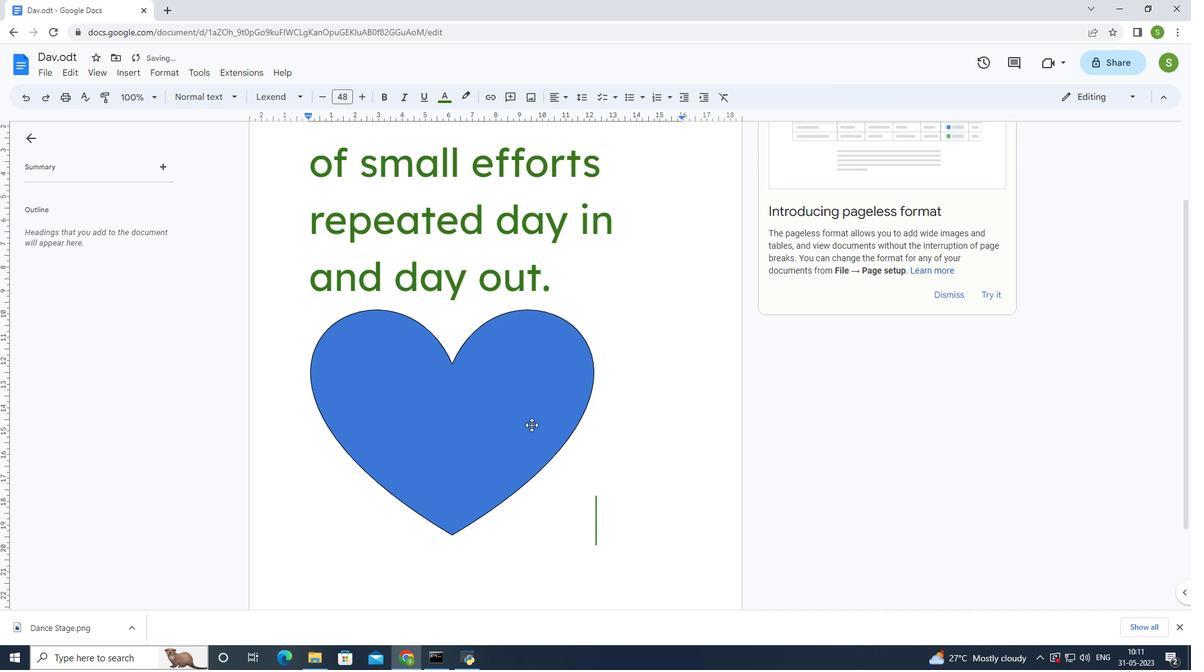 
Action: Mouse pressed left at (525, 428)
Screenshot: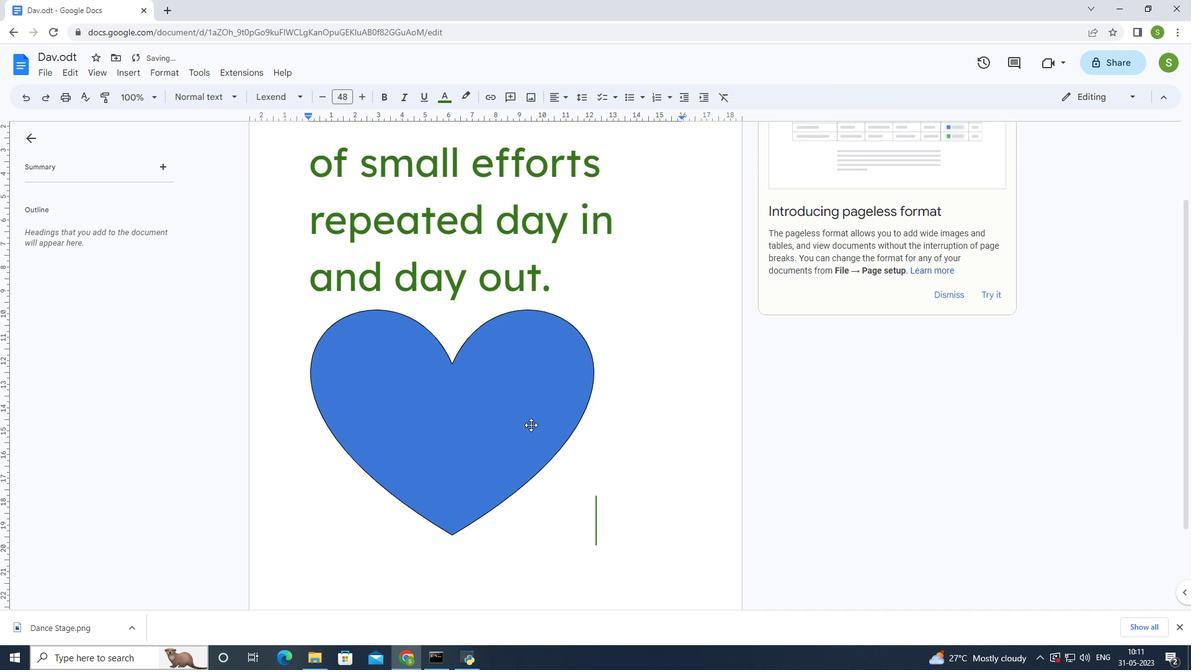 
Action: Mouse moved to (516, 426)
Screenshot: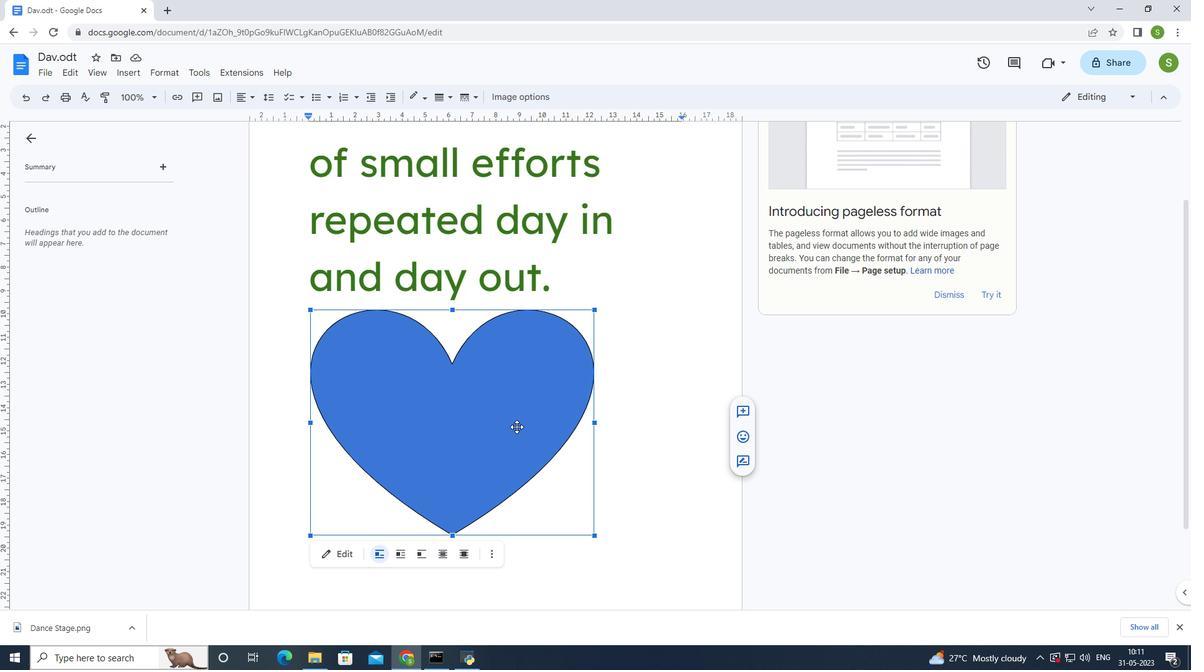 
Action: Mouse pressed left at (516, 426)
Screenshot: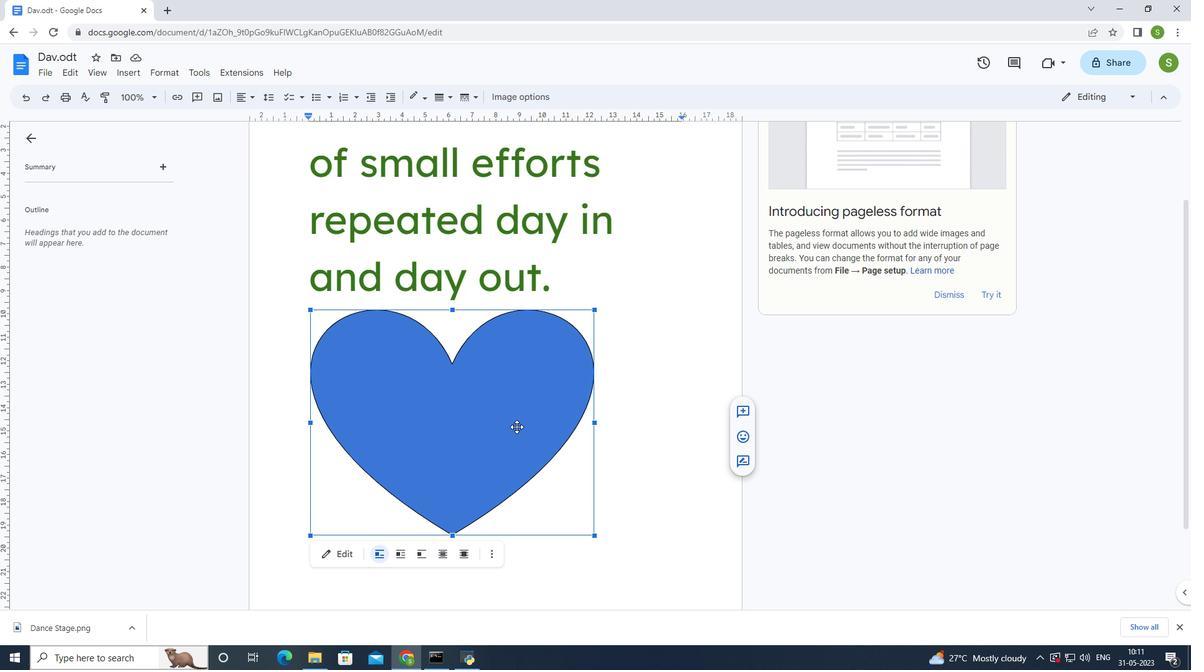 
Action: Mouse pressed left at (516, 426)
Screenshot: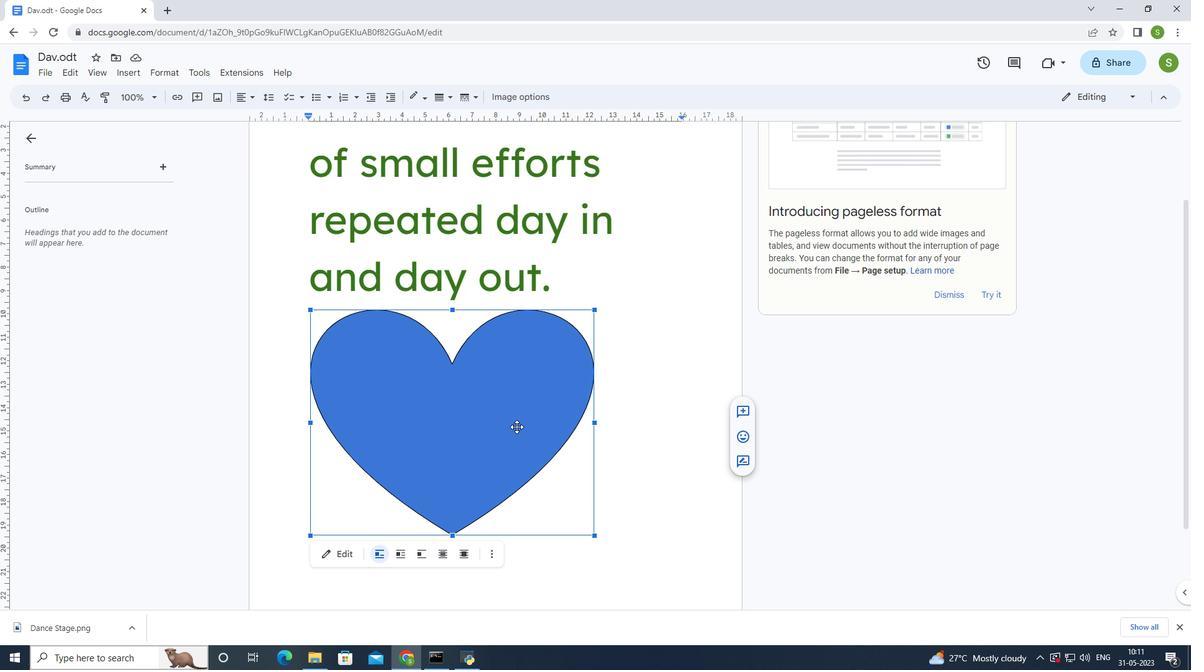 
Action: Mouse moved to (864, 78)
Screenshot: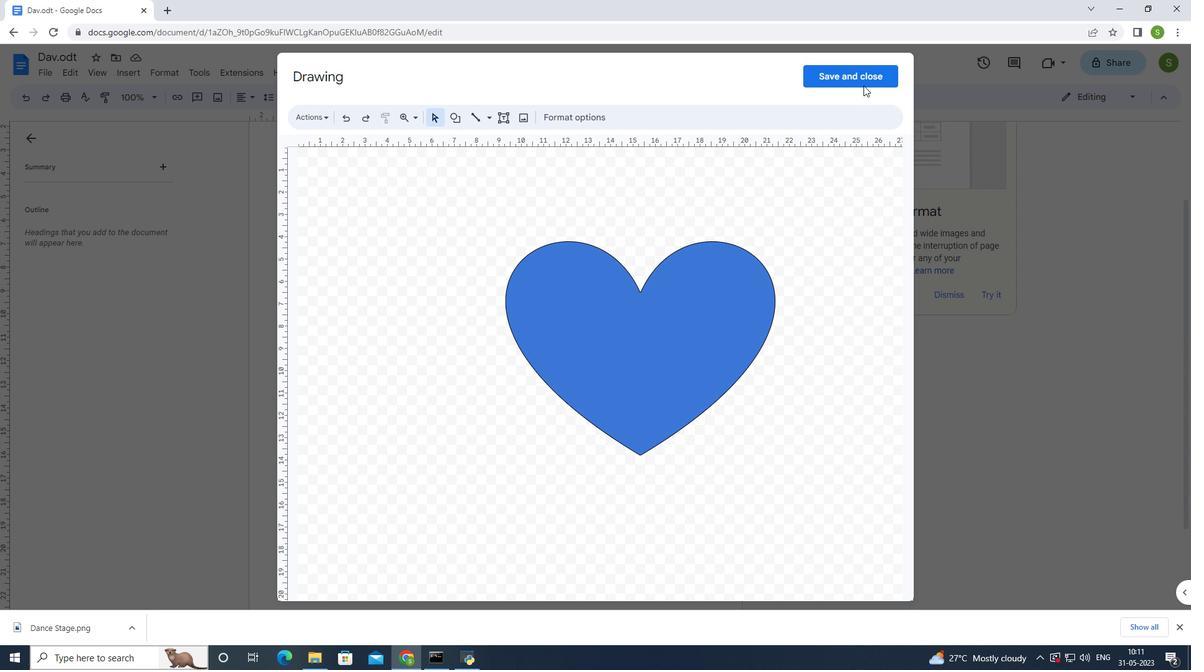 
Action: Mouse pressed left at (864, 78)
Screenshot: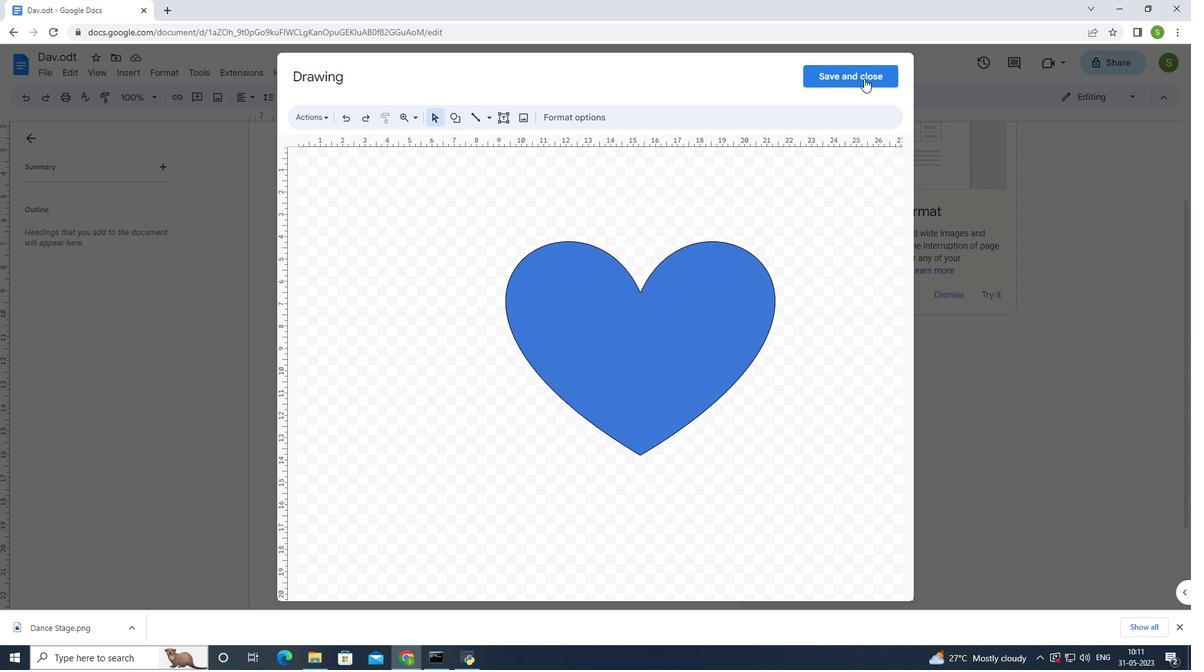 
Action: Mouse moved to (1131, 92)
Screenshot: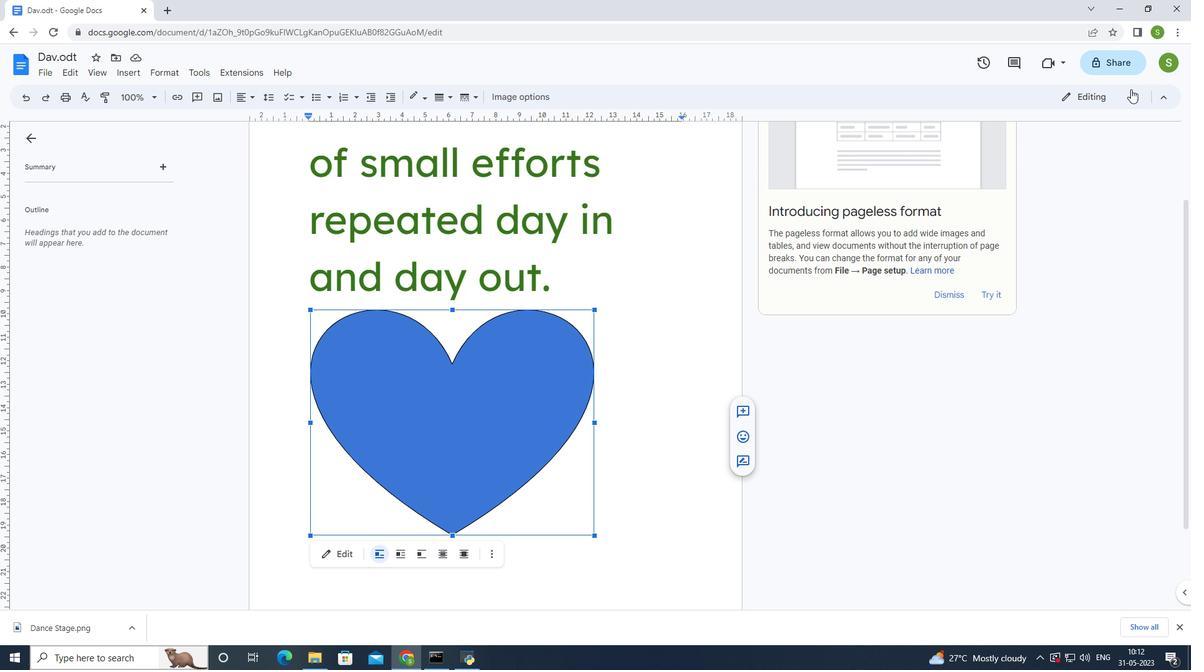 
Action: Mouse pressed left at (1131, 92)
Screenshot: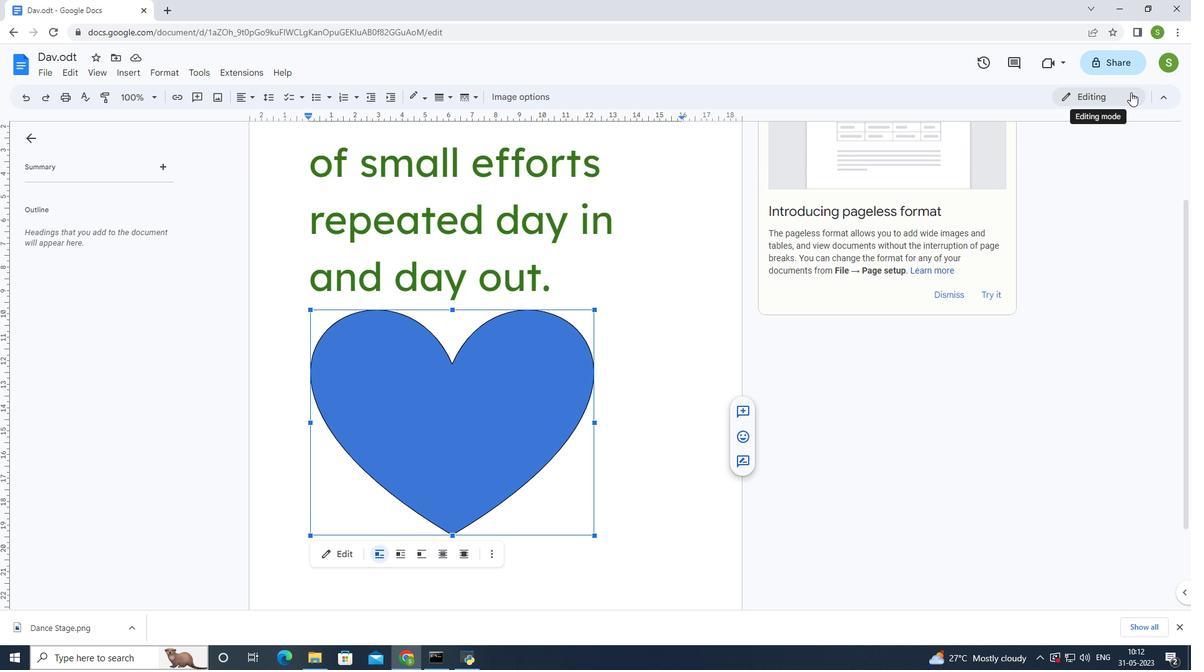 
Action: Mouse moved to (1089, 241)
Screenshot: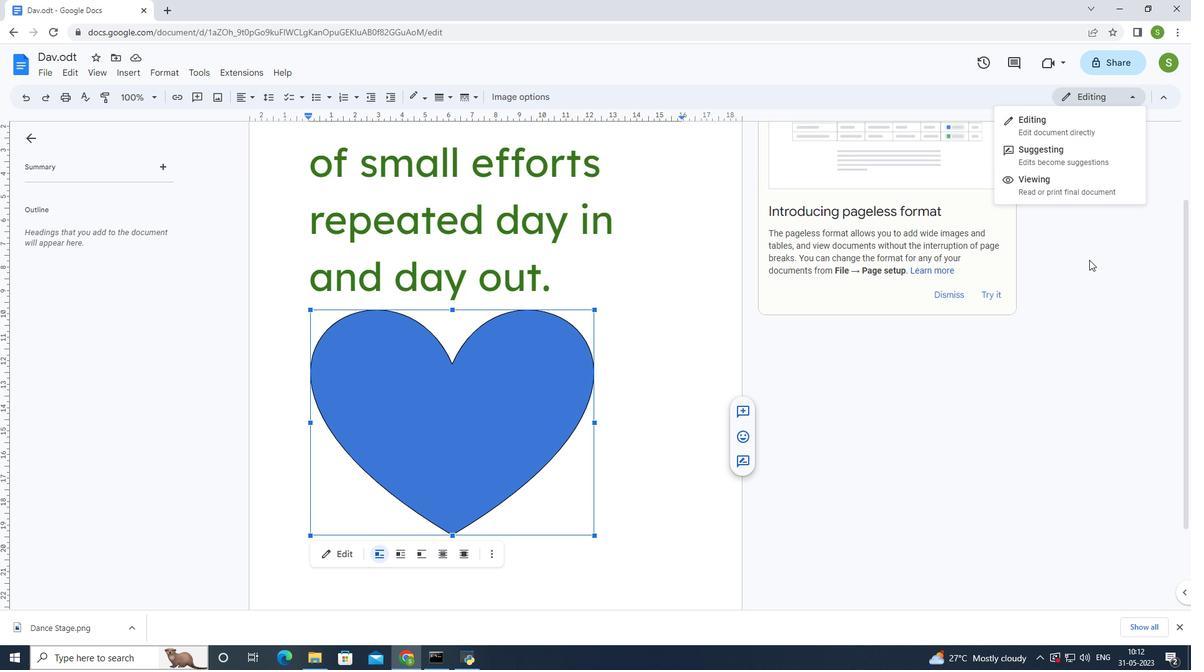 
Action: Mouse pressed left at (1089, 241)
Screenshot: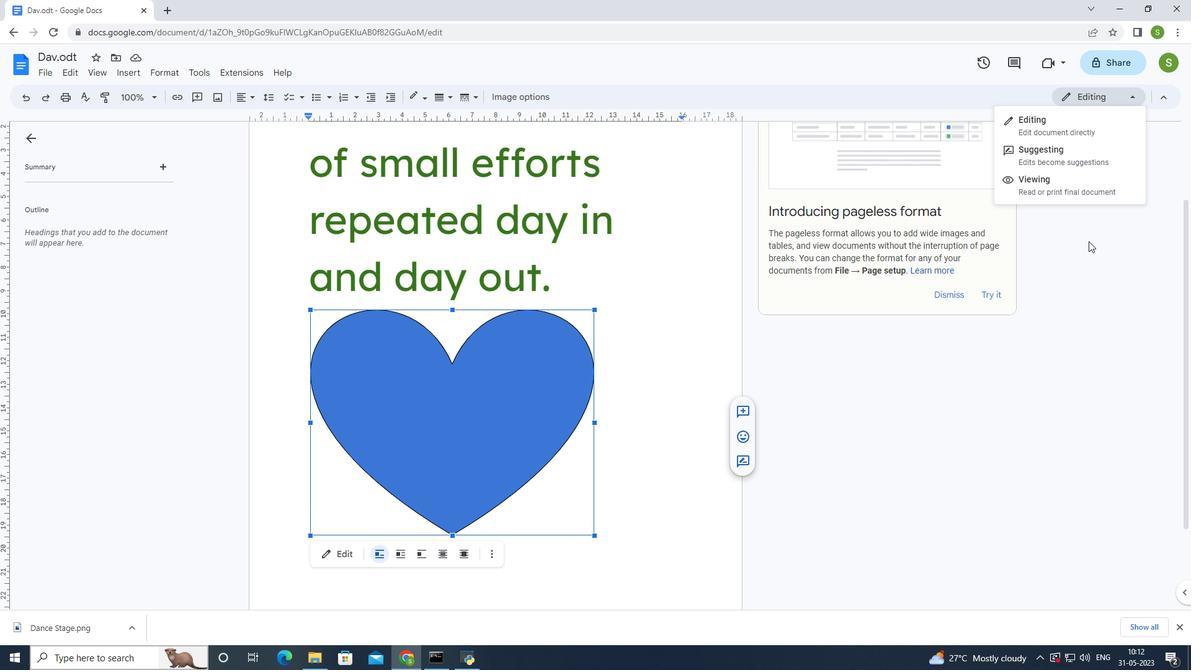 
Action: Mouse moved to (502, 442)
Screenshot: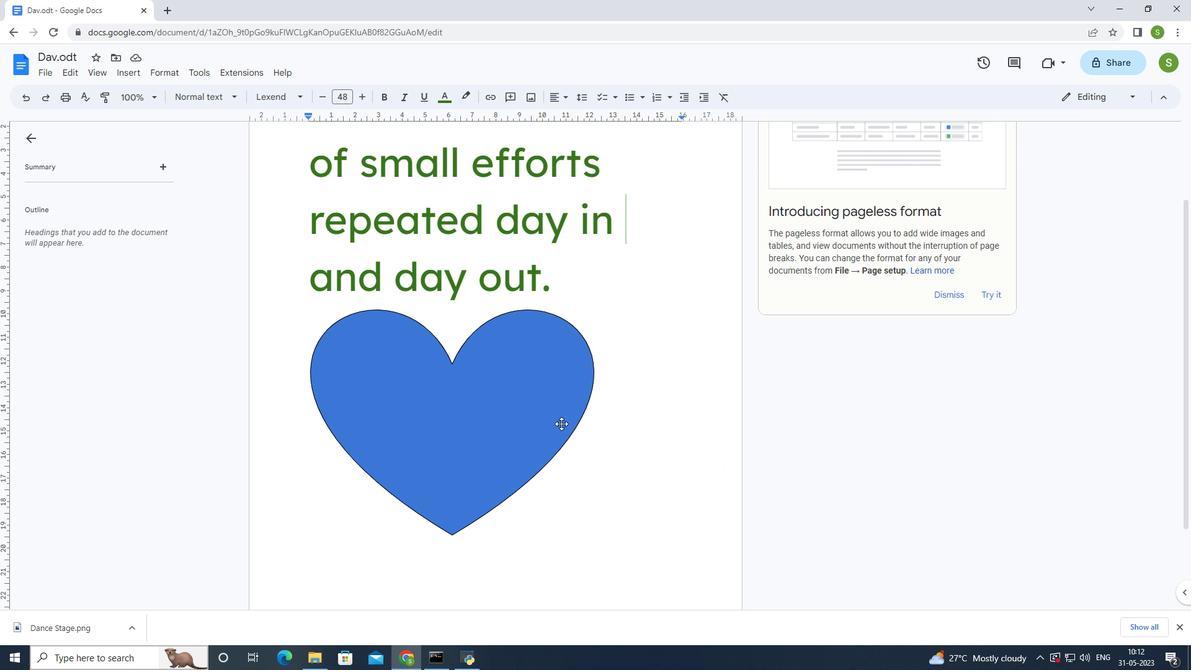 
Action: Mouse pressed left at (502, 442)
Screenshot: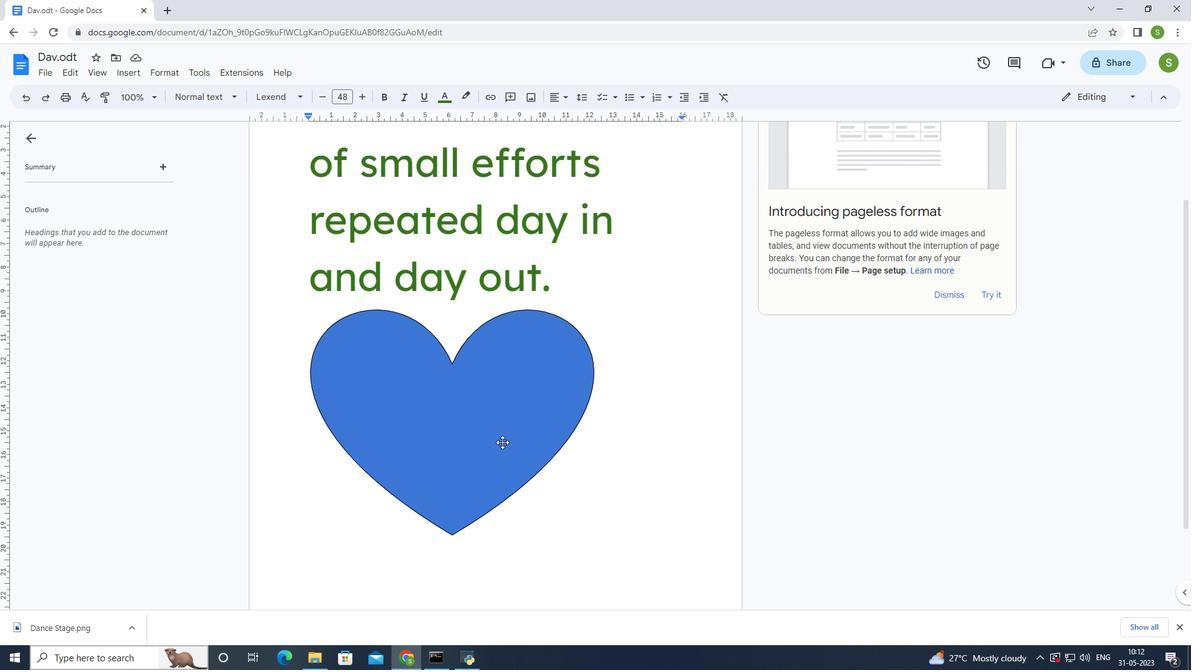
Action: Mouse moved to (495, 550)
Screenshot: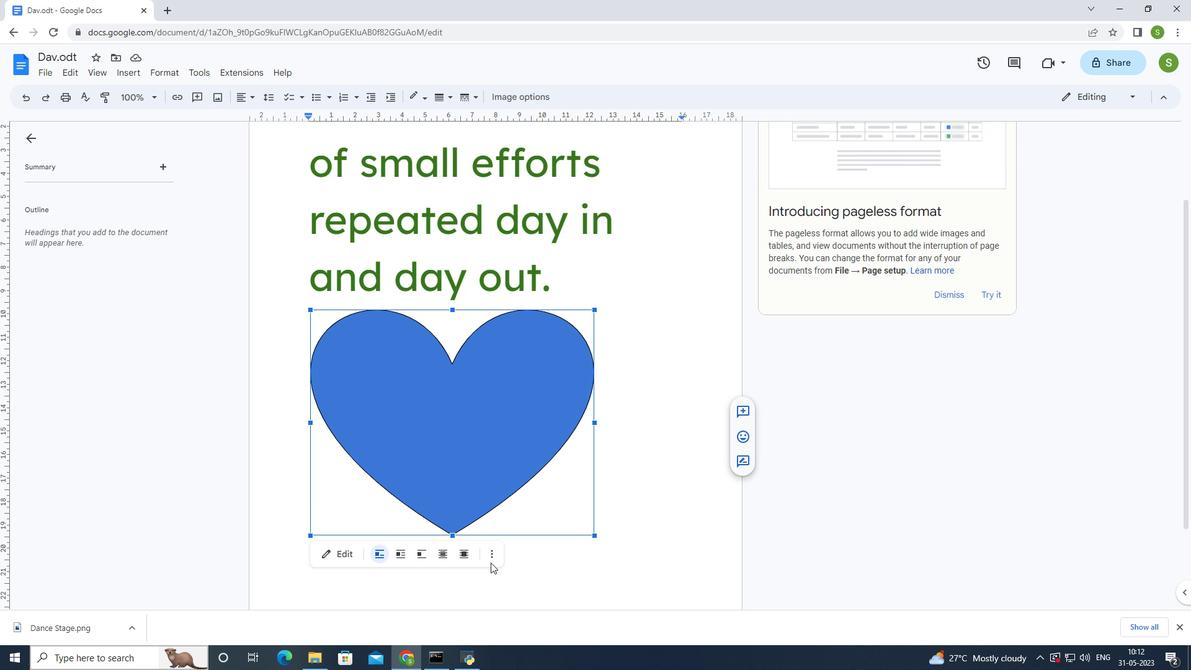
Action: Mouse pressed left at (495, 550)
Screenshot: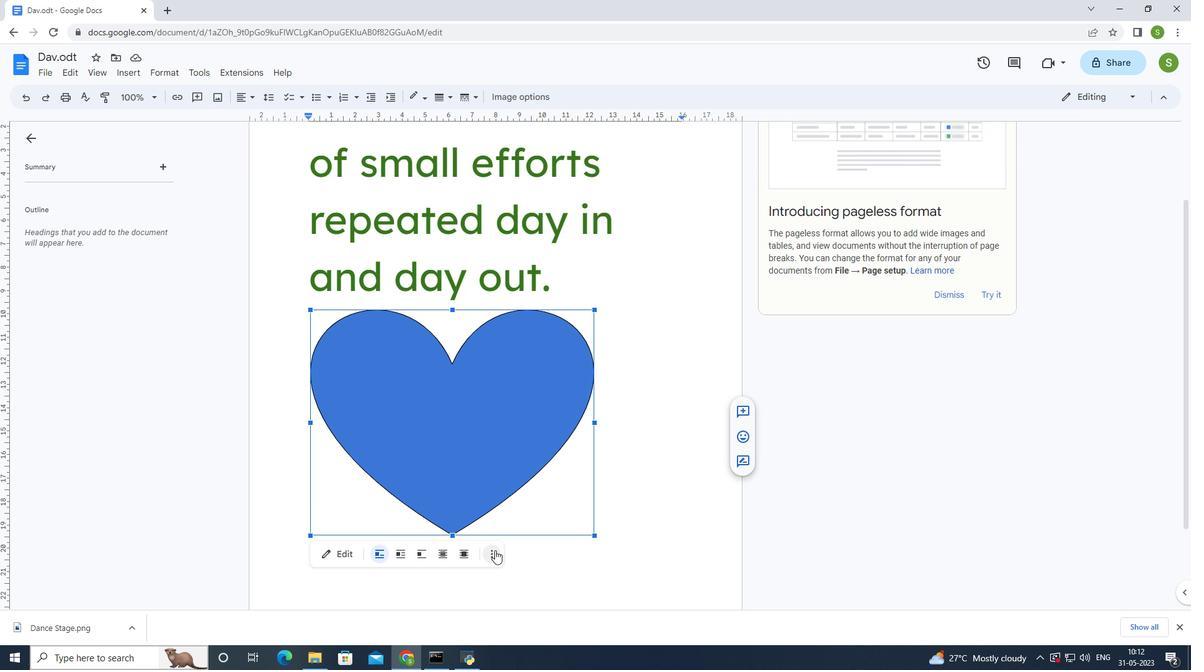 
Action: Mouse moved to (510, 506)
Screenshot: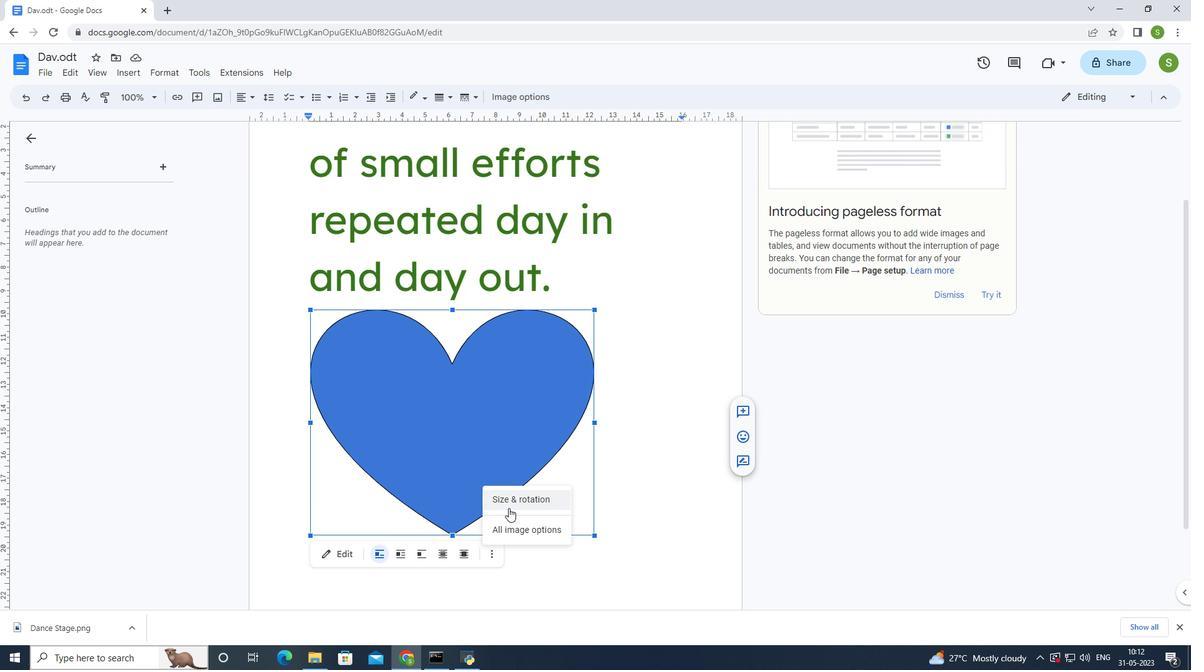 
Action: Mouse pressed left at (510, 506)
Screenshot: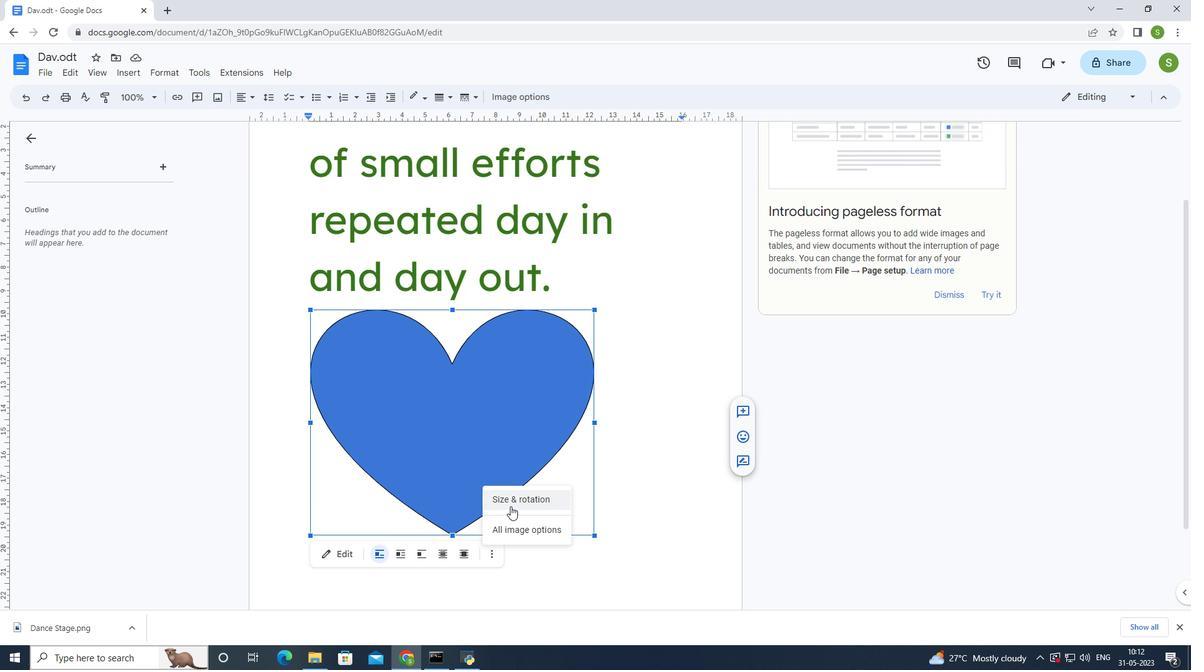 
Action: Mouse moved to (1135, 202)
Screenshot: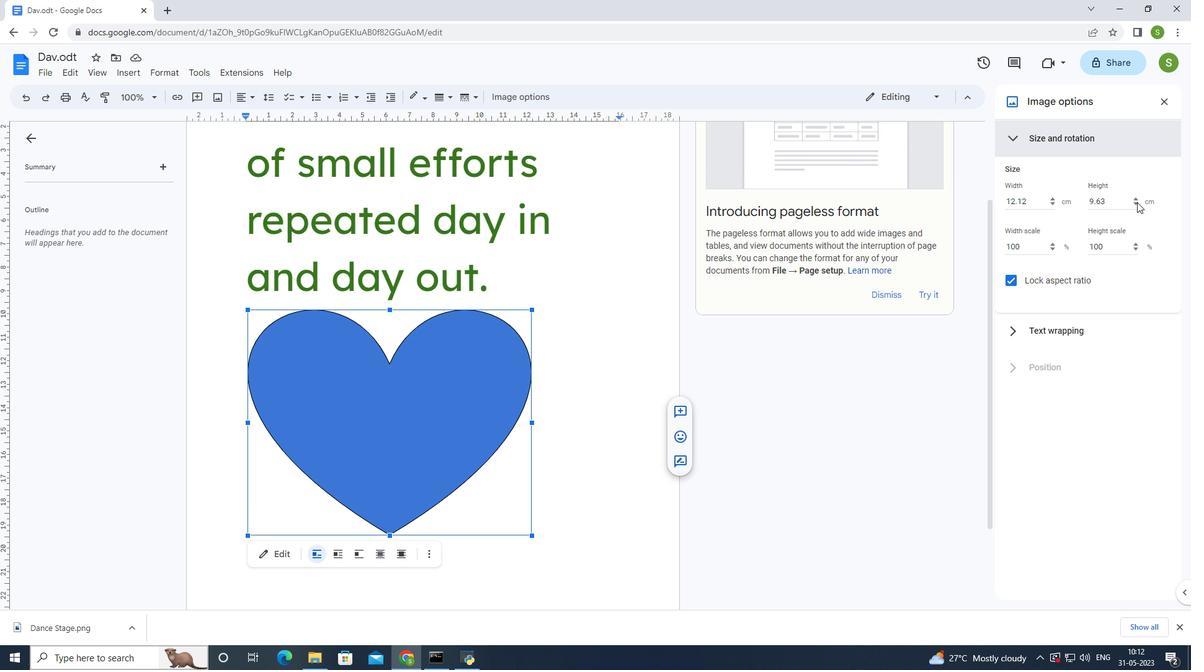 
Action: Mouse pressed left at (1135, 202)
Screenshot: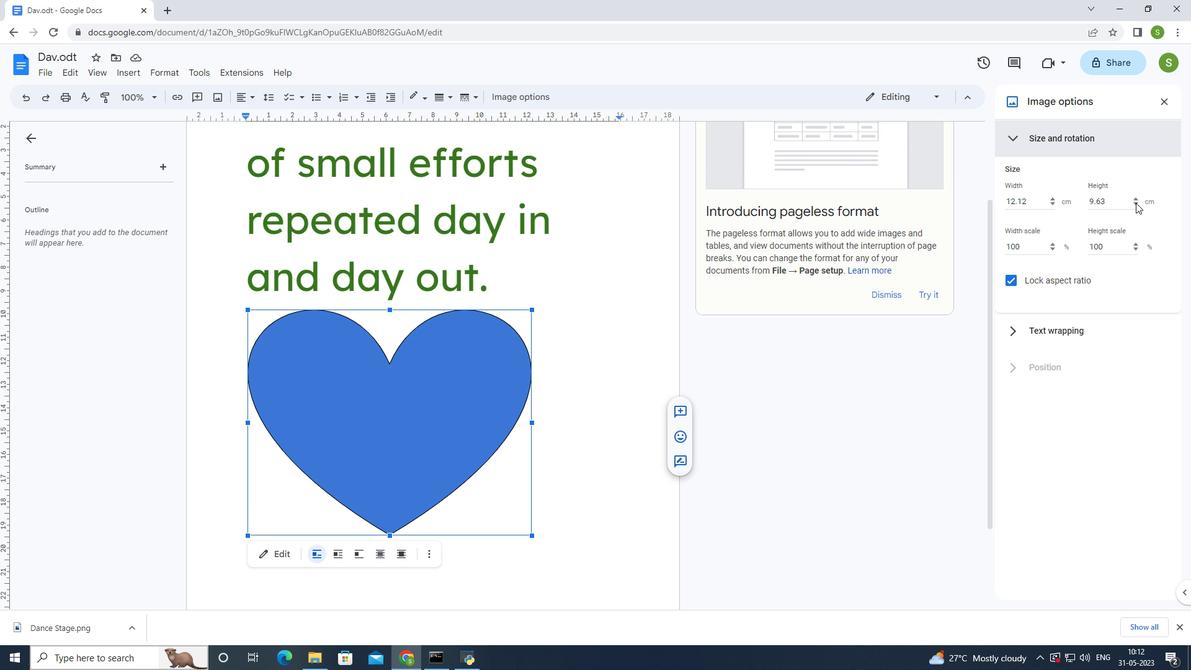 
Action: Mouse pressed left at (1135, 202)
Screenshot: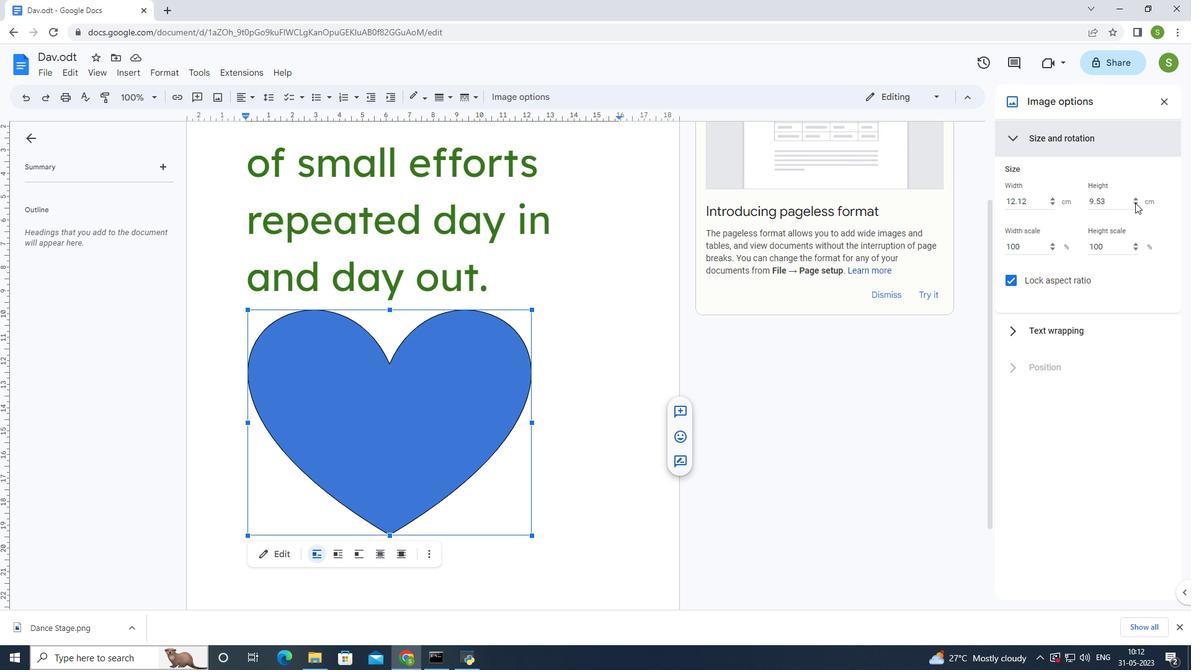 
Action: Mouse pressed left at (1135, 202)
Screenshot: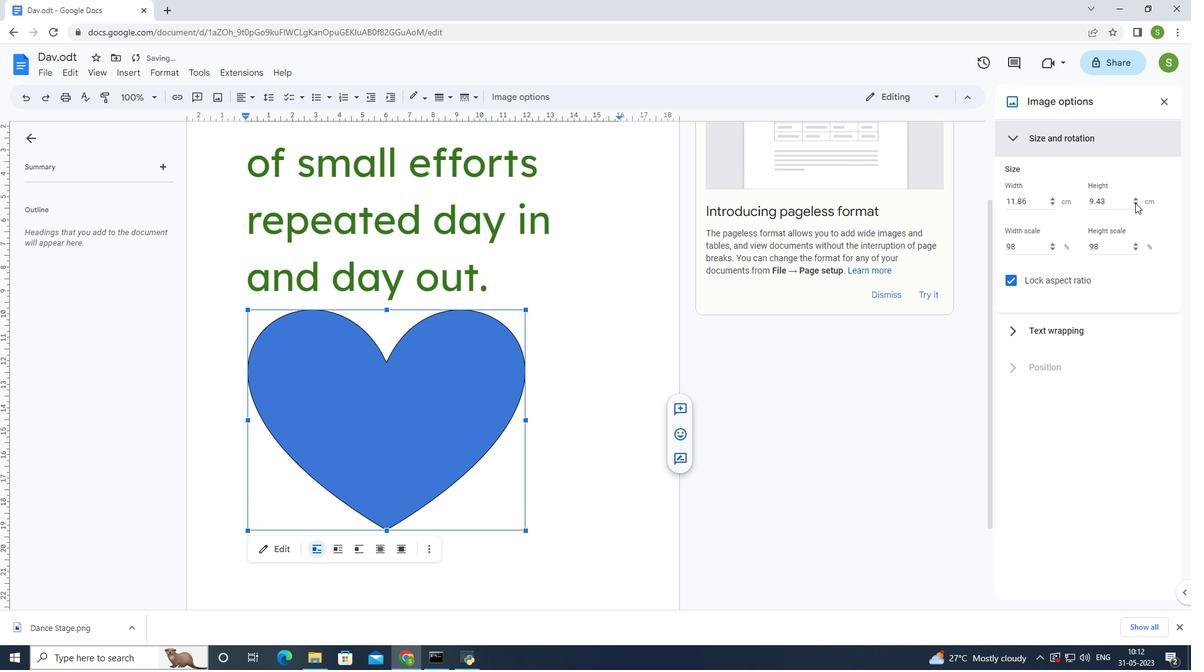 
Action: Mouse moved to (1135, 196)
Screenshot: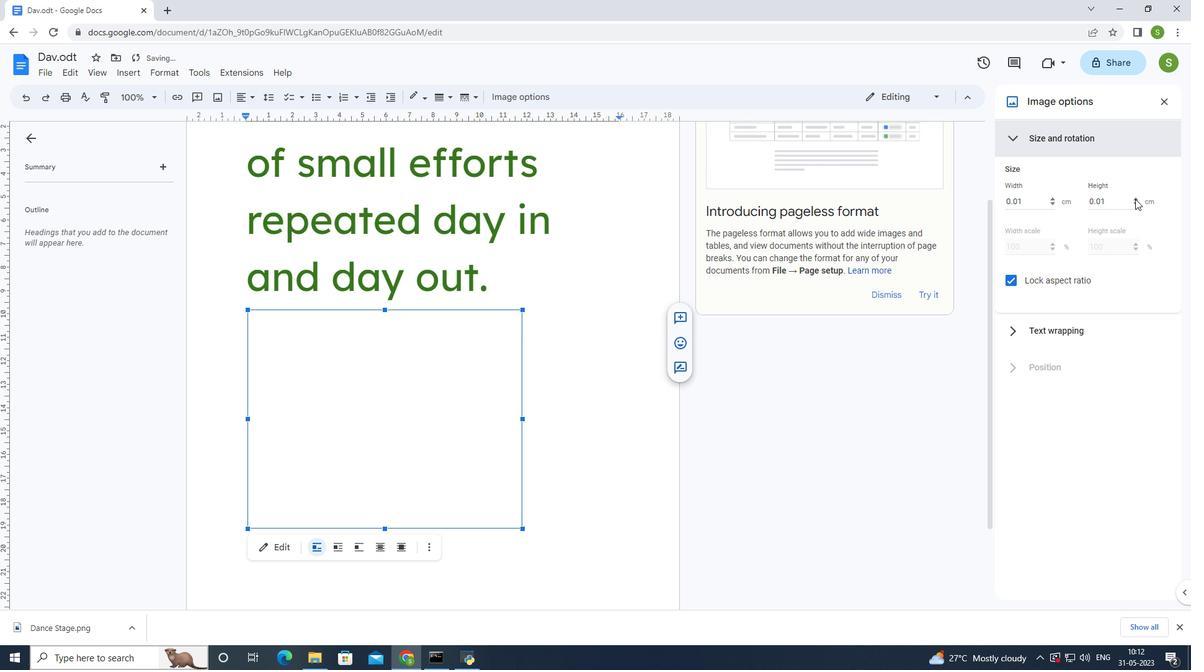 
Action: Mouse pressed left at (1135, 196)
Screenshot: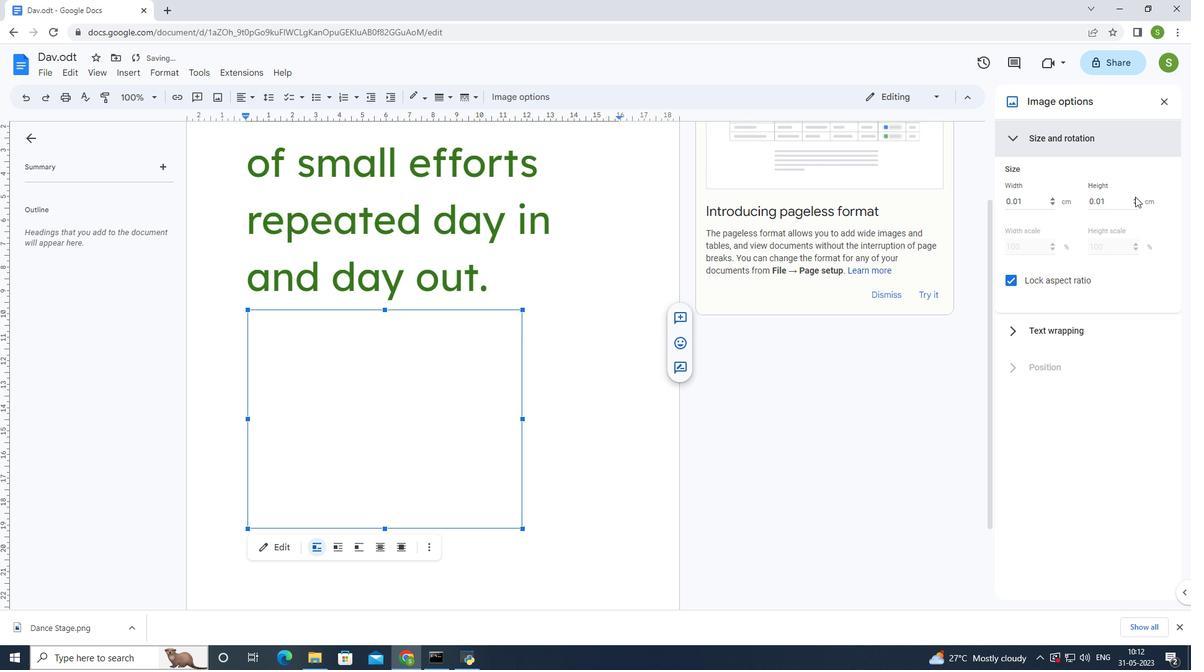 
Action: Mouse pressed left at (1135, 196)
Screenshot: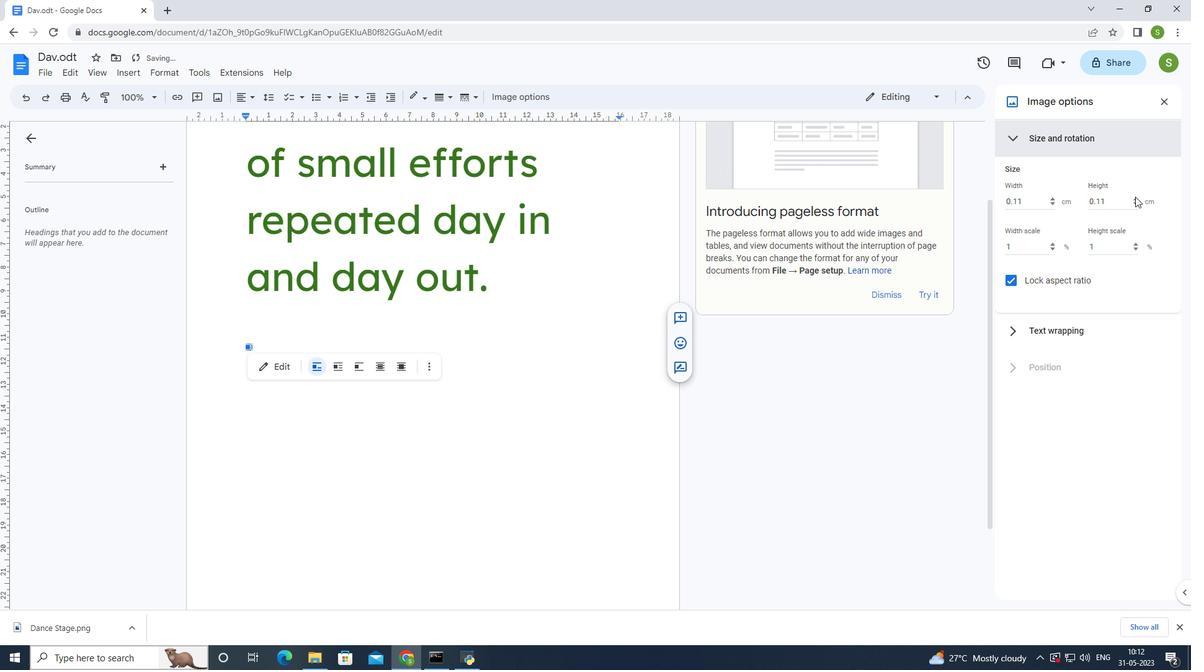 
Action: Mouse pressed left at (1135, 196)
Screenshot: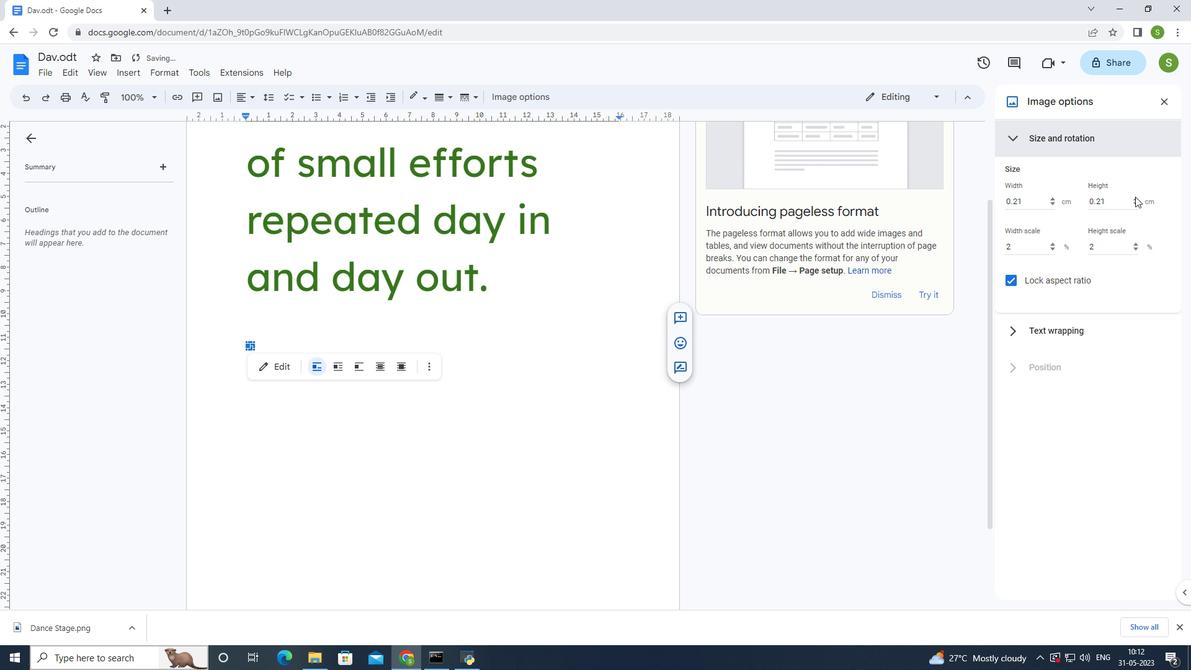 
Action: Mouse pressed left at (1135, 196)
Screenshot: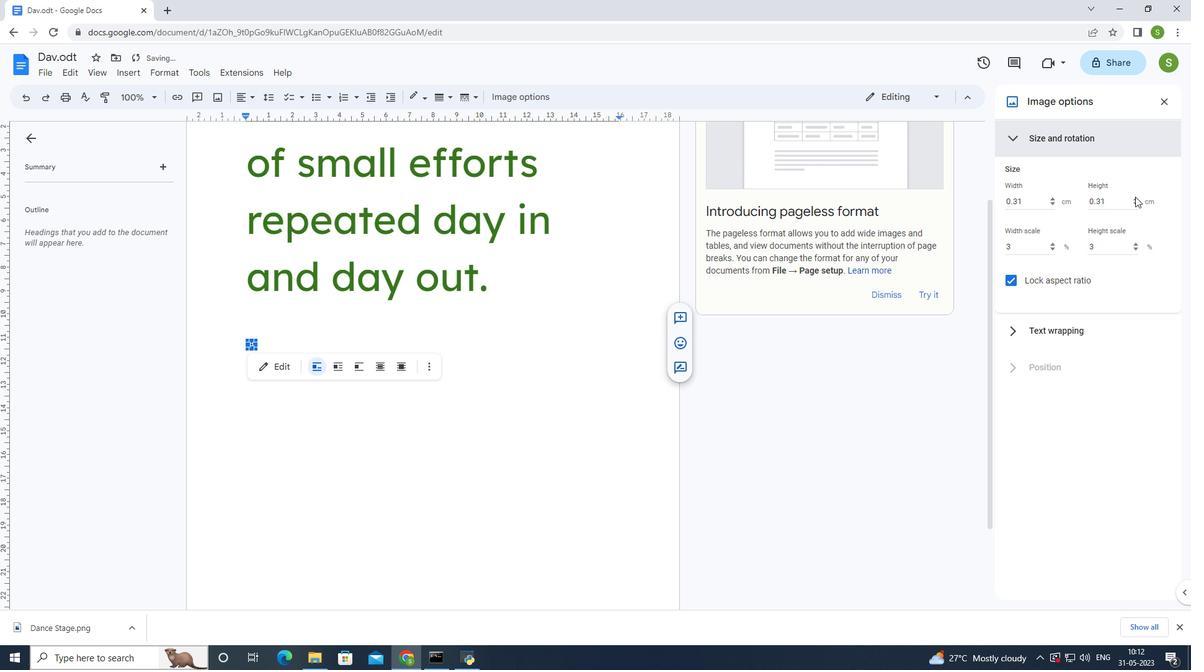 
Action: Mouse pressed left at (1135, 196)
Screenshot: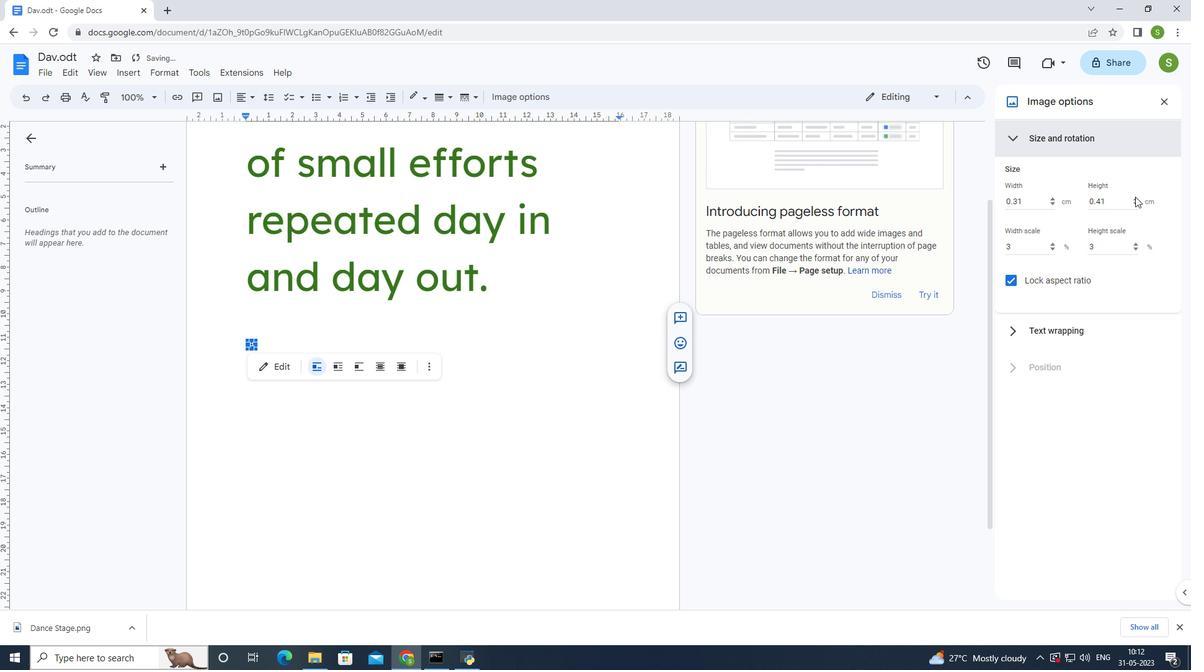 
Action: Mouse pressed left at (1135, 196)
Screenshot: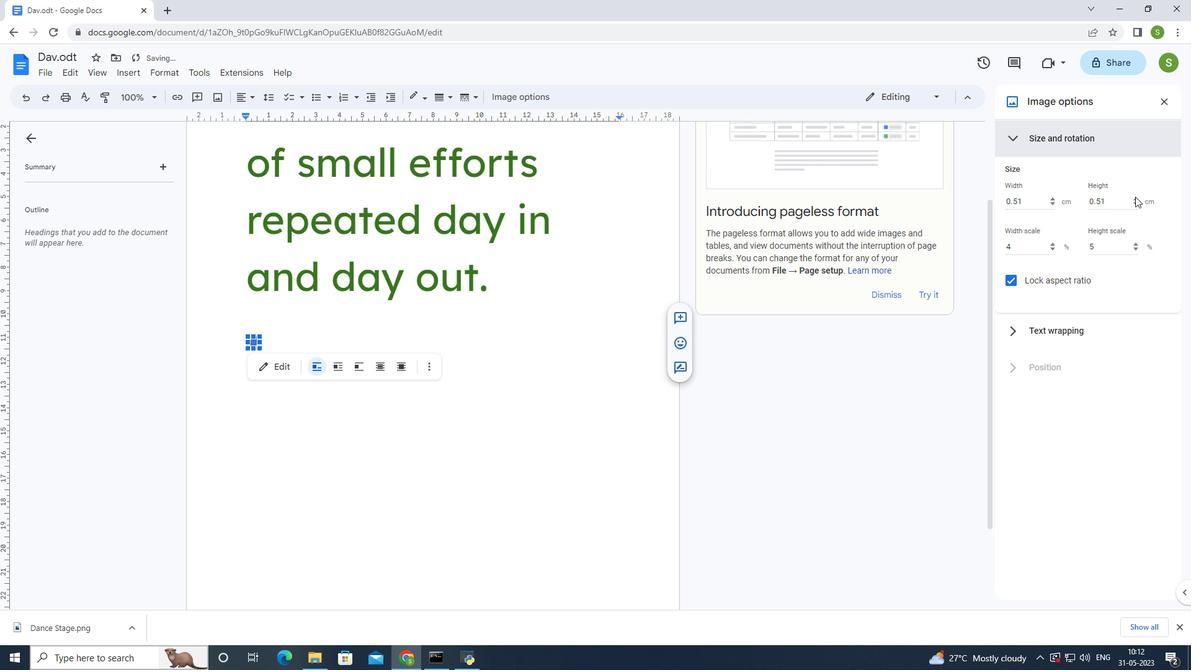 
Action: Mouse pressed left at (1135, 196)
Screenshot: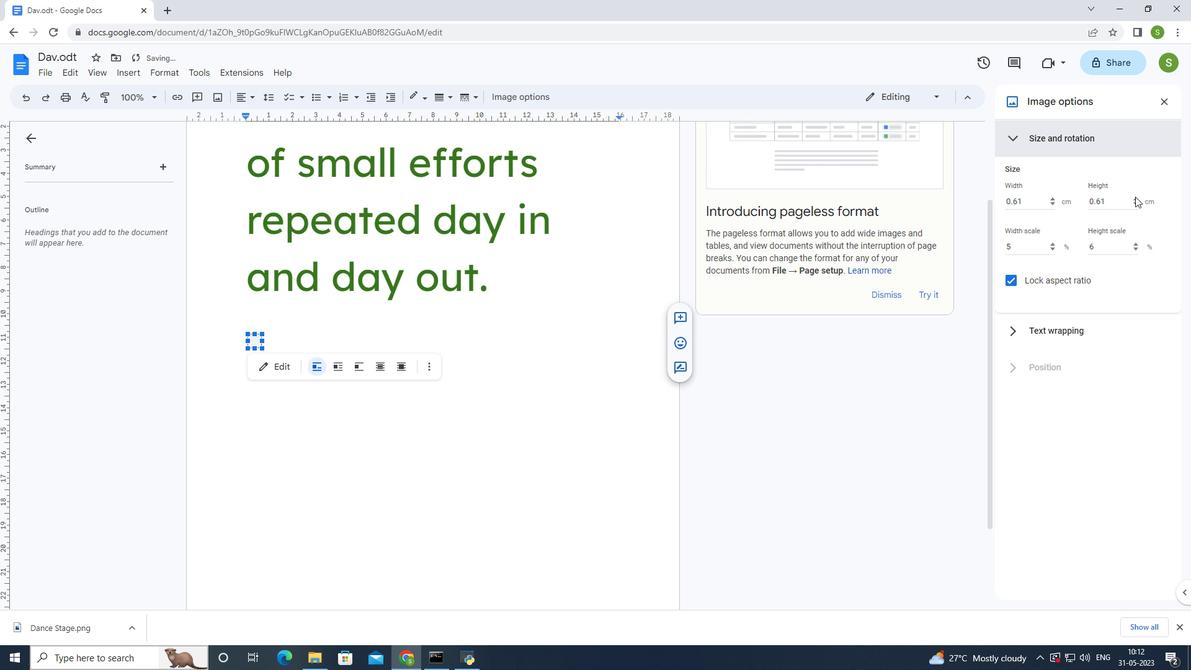 
Action: Mouse pressed left at (1135, 196)
Screenshot: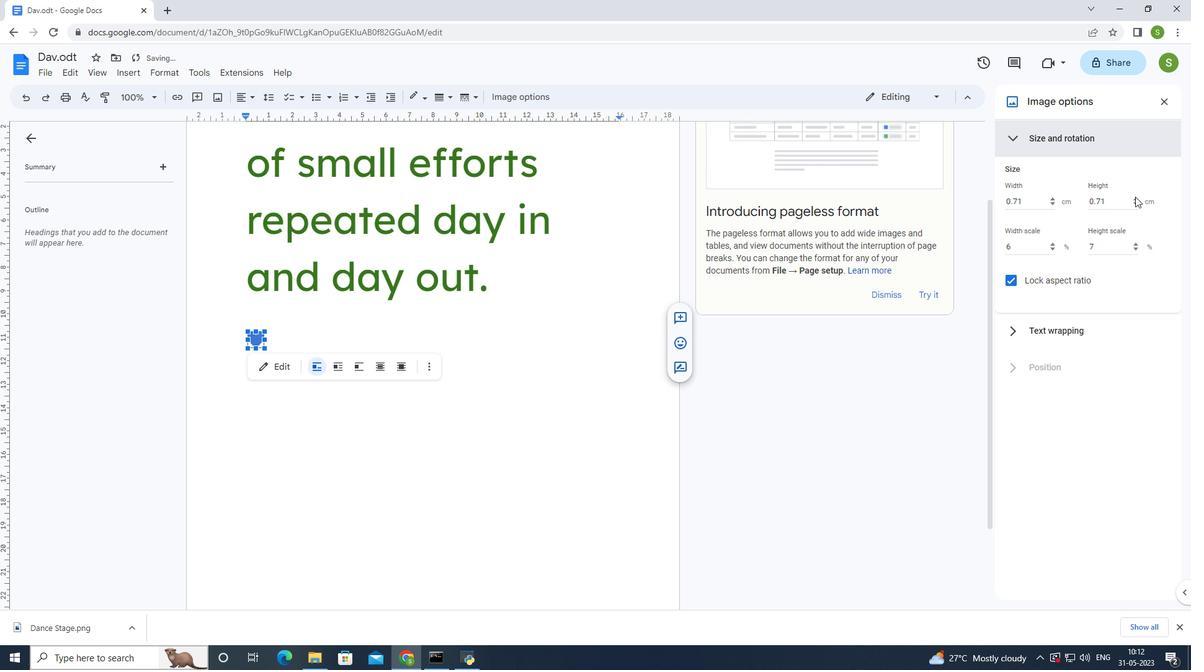 
Action: Mouse pressed left at (1135, 196)
Screenshot: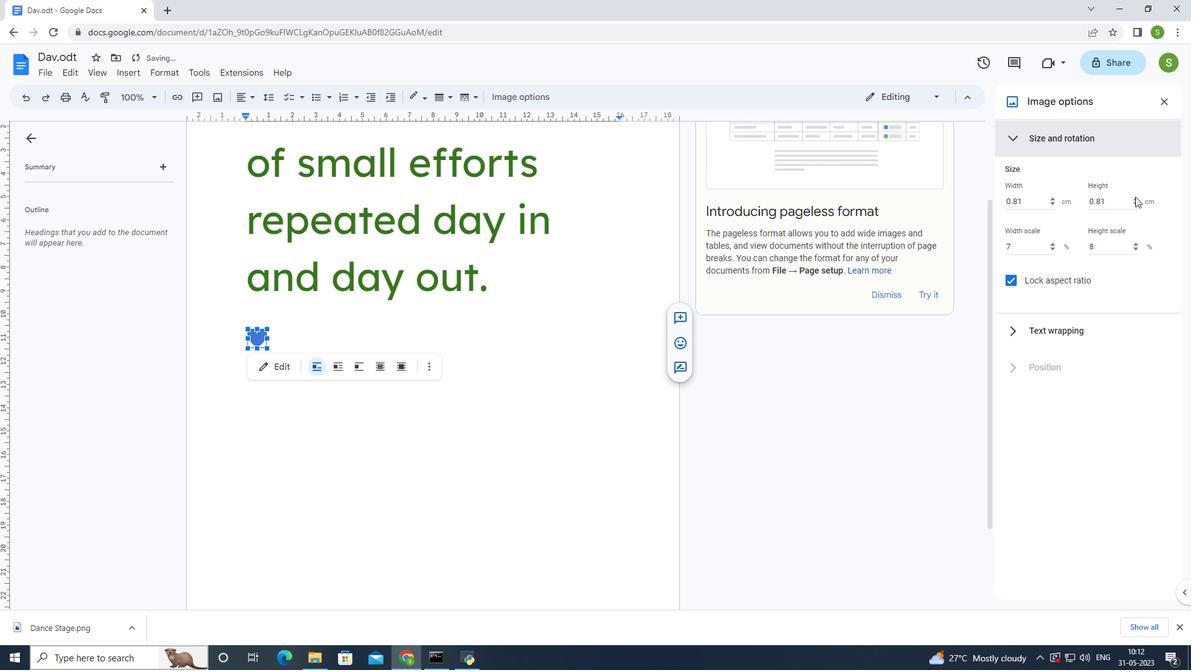 
Action: Mouse pressed left at (1135, 196)
Screenshot: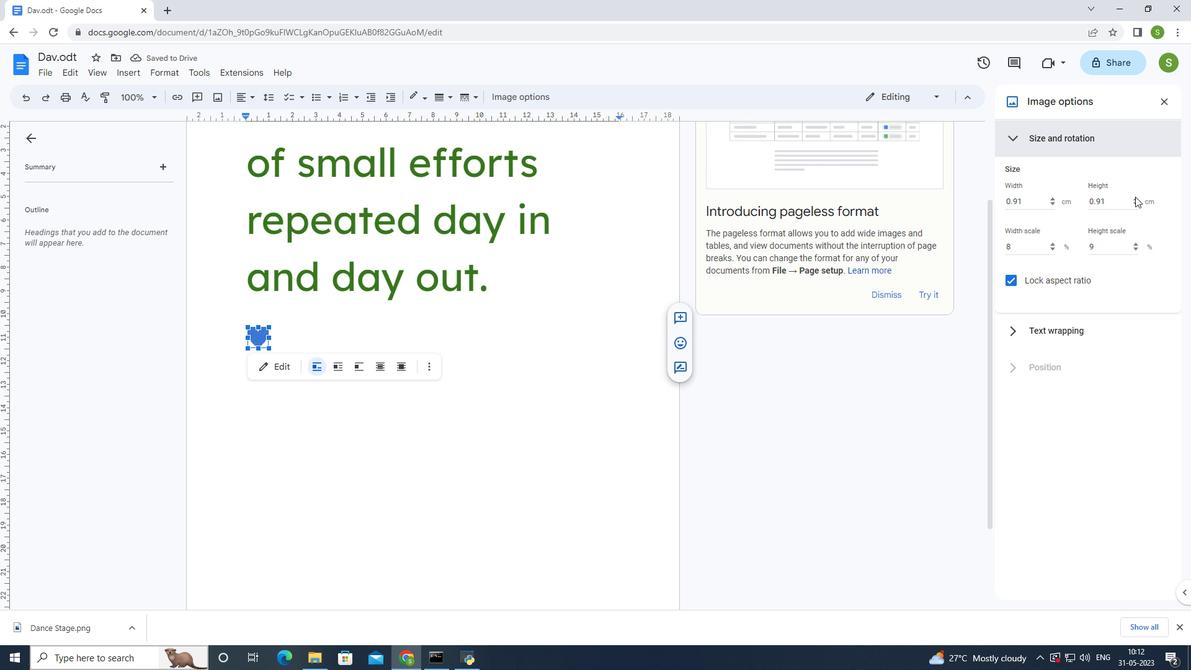 
Action: Mouse moved to (1136, 202)
Screenshot: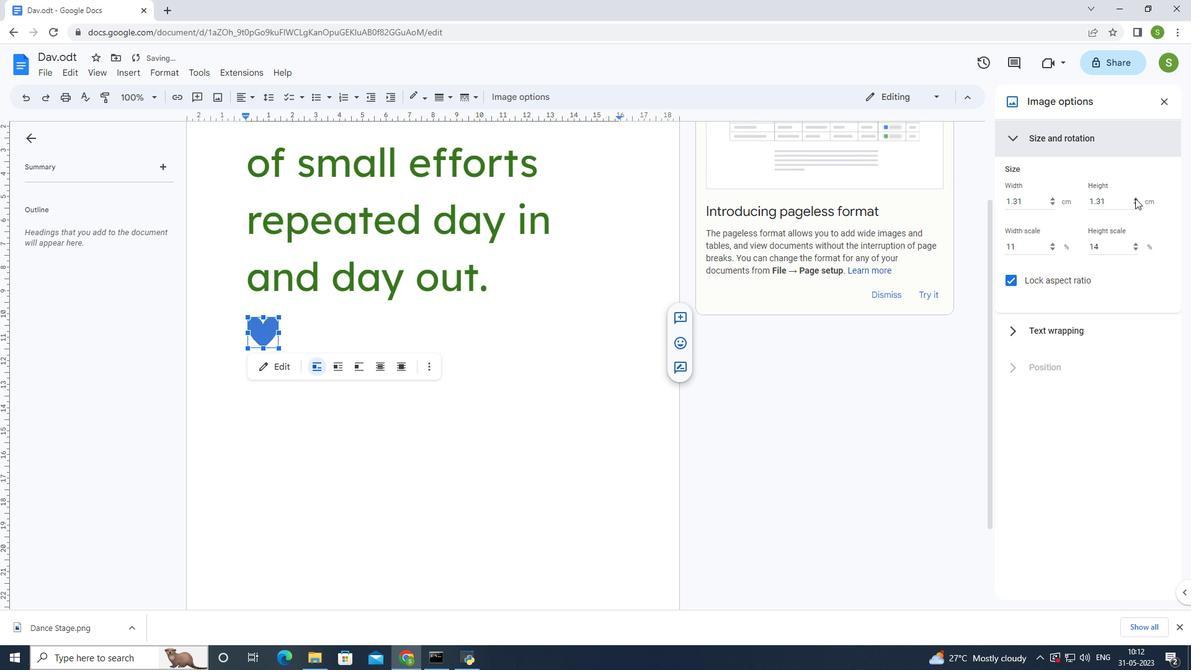 
Action: Mouse pressed left at (1136, 202)
Screenshot: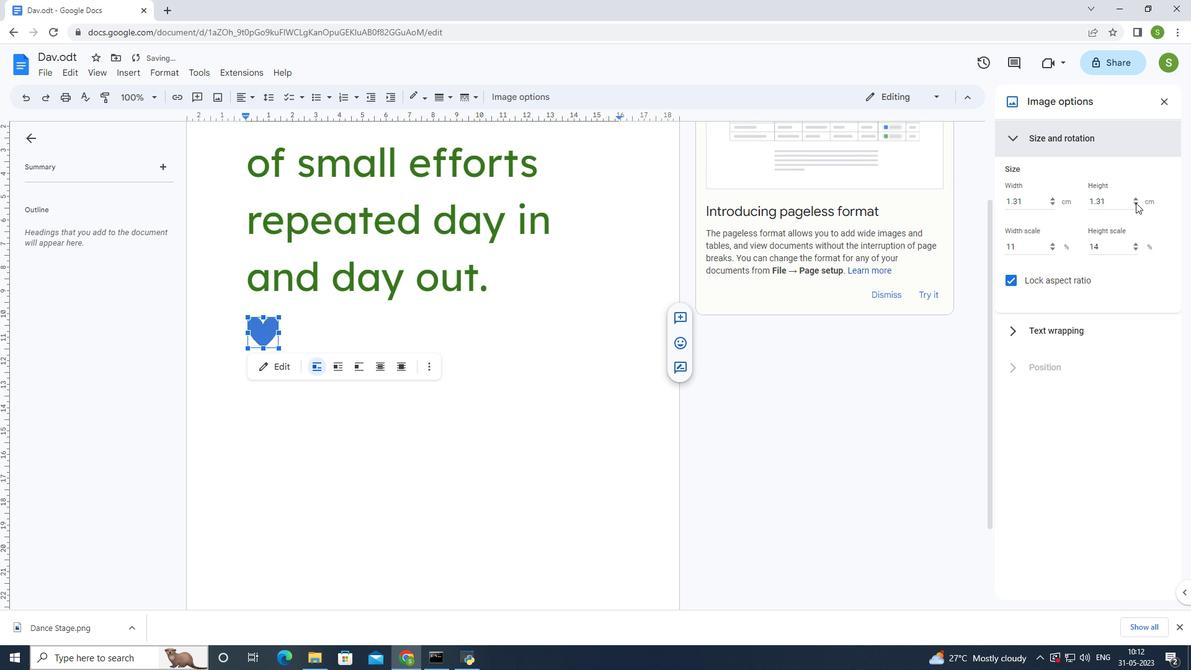 
Action: Mouse pressed left at (1136, 202)
Screenshot: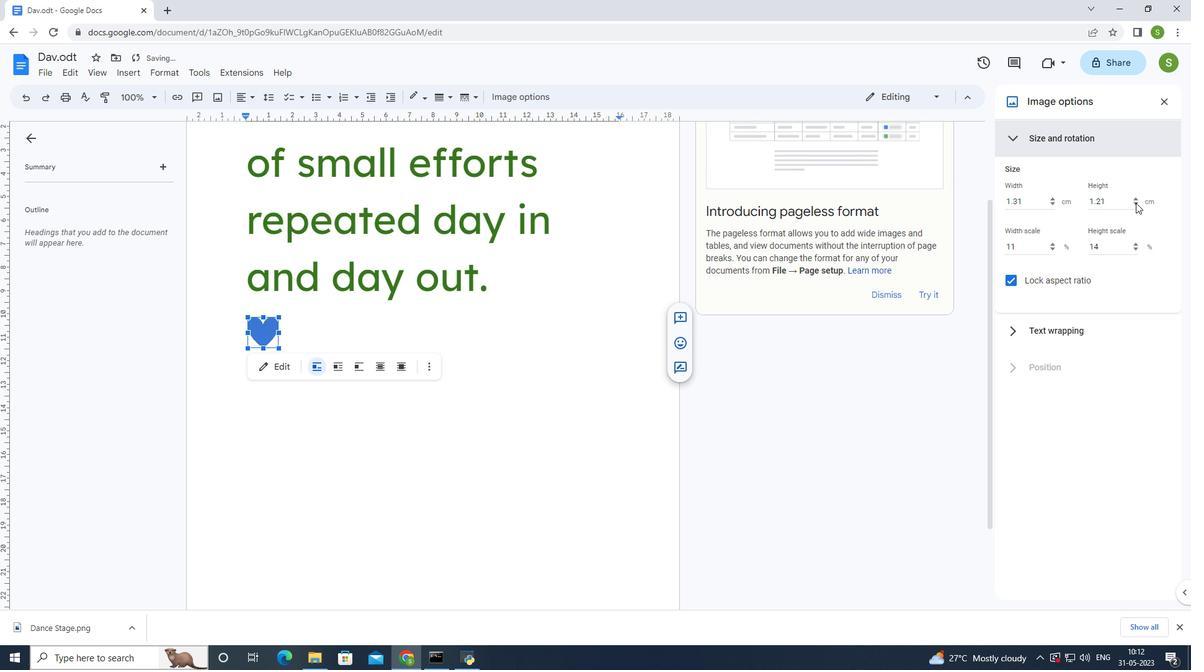 
Action: Mouse pressed left at (1136, 202)
Screenshot: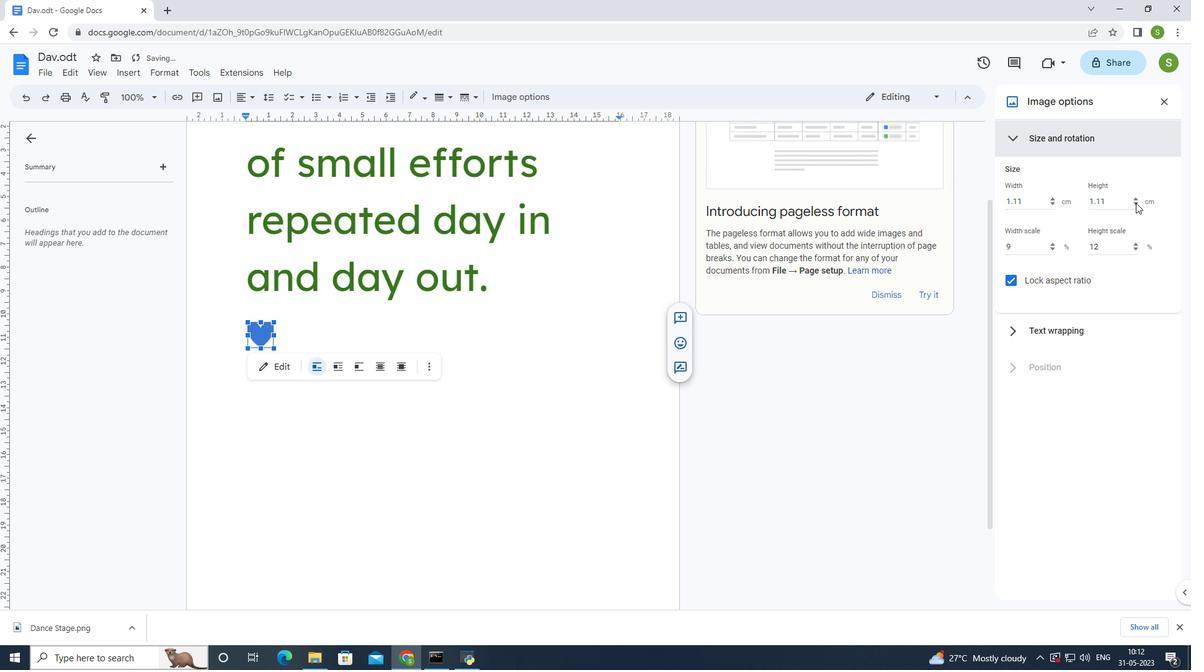 
Action: Mouse pressed left at (1136, 202)
Screenshot: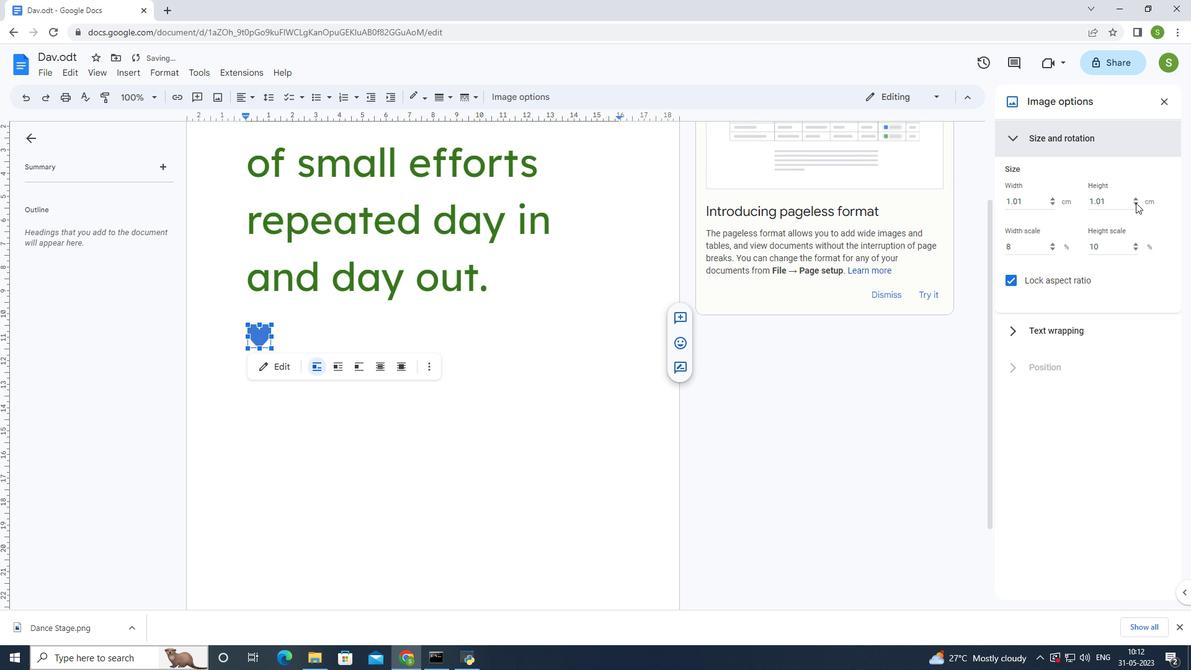 
Action: Mouse moved to (495, 420)
Screenshot: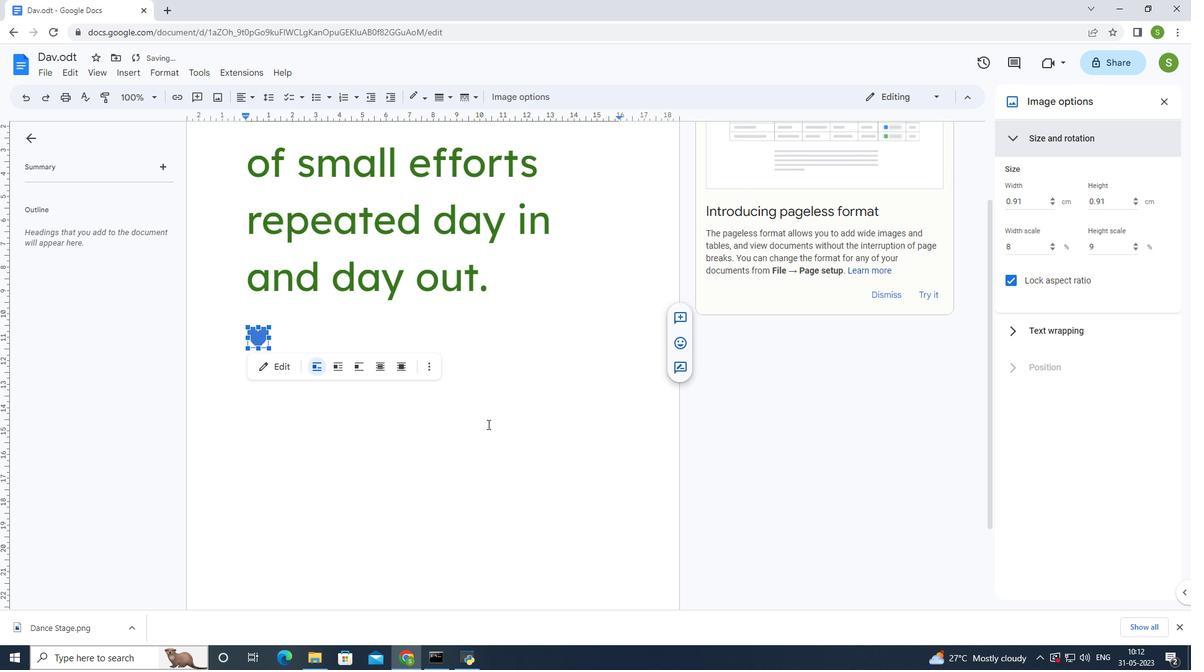 
Action: Mouse pressed left at (495, 420)
Screenshot: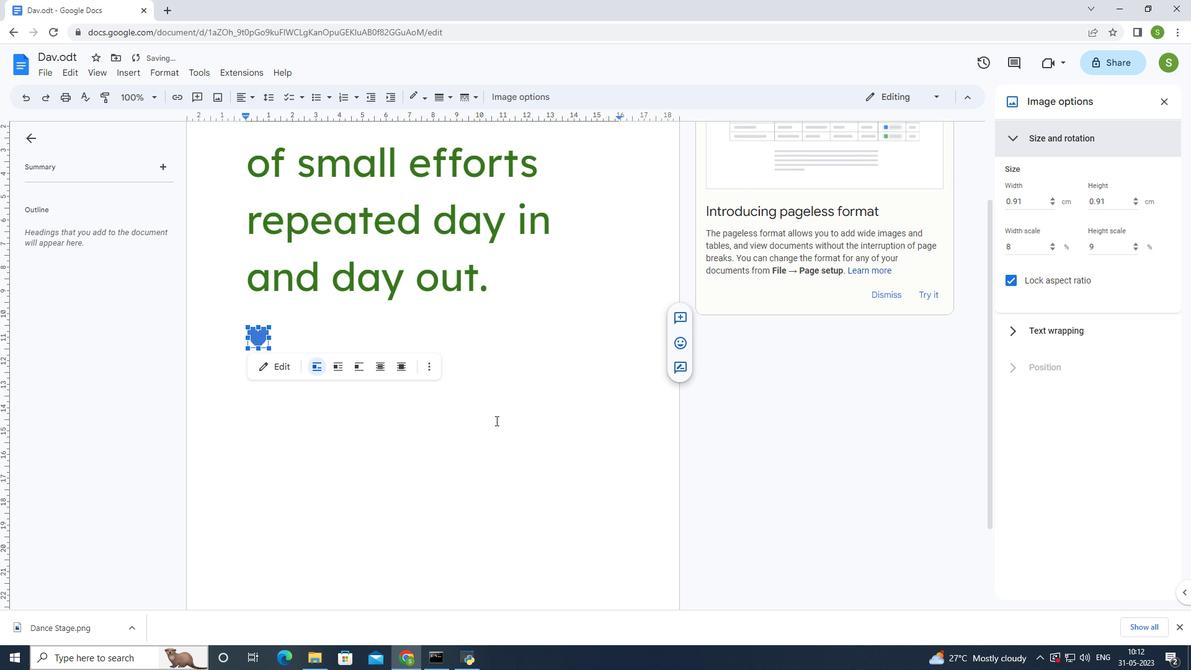 
Action: Mouse moved to (482, 377)
Screenshot: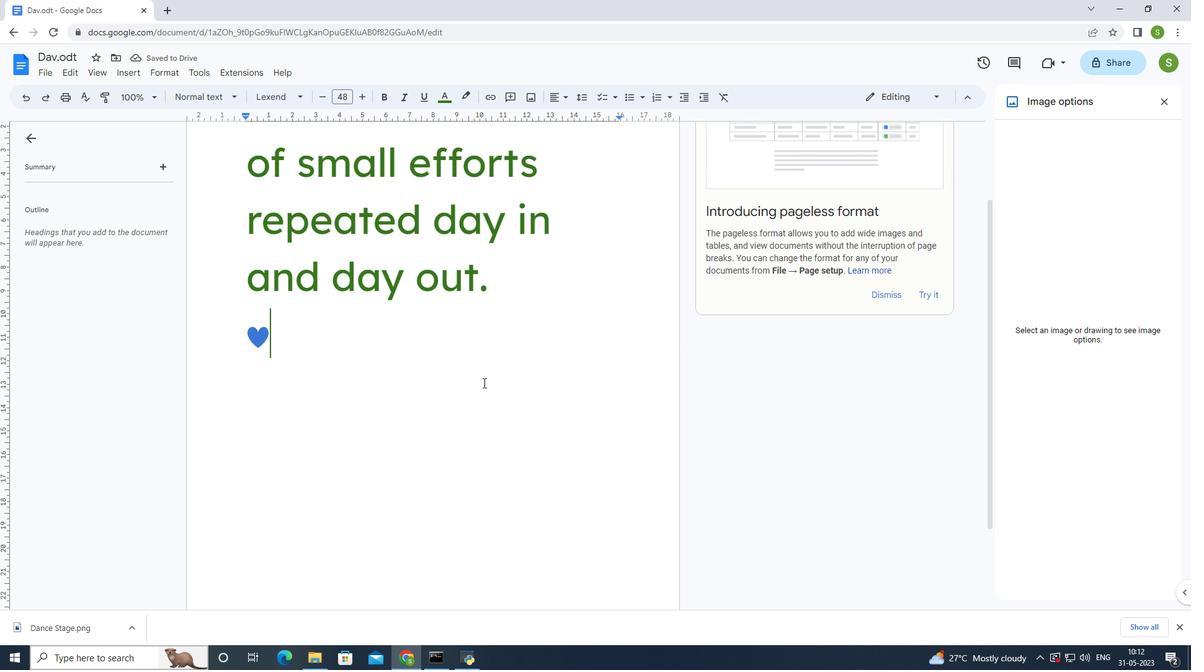 
